 Task: Create new Company, with domain: 'airbus.com' and type: 'Prospect'. Add new contact for this company, with mail Id: 'Lavanya_Rao@airbus.com', First Name: Lavanya, Last name:  Rao, Job Title: 'Network Administrator', Phone Number: '(305) 555-3456'. Change life cycle stage to  Lead and lead status to  In Progress. Logged in from softage.6@softage.net
Action: Mouse moved to (98, 72)
Screenshot: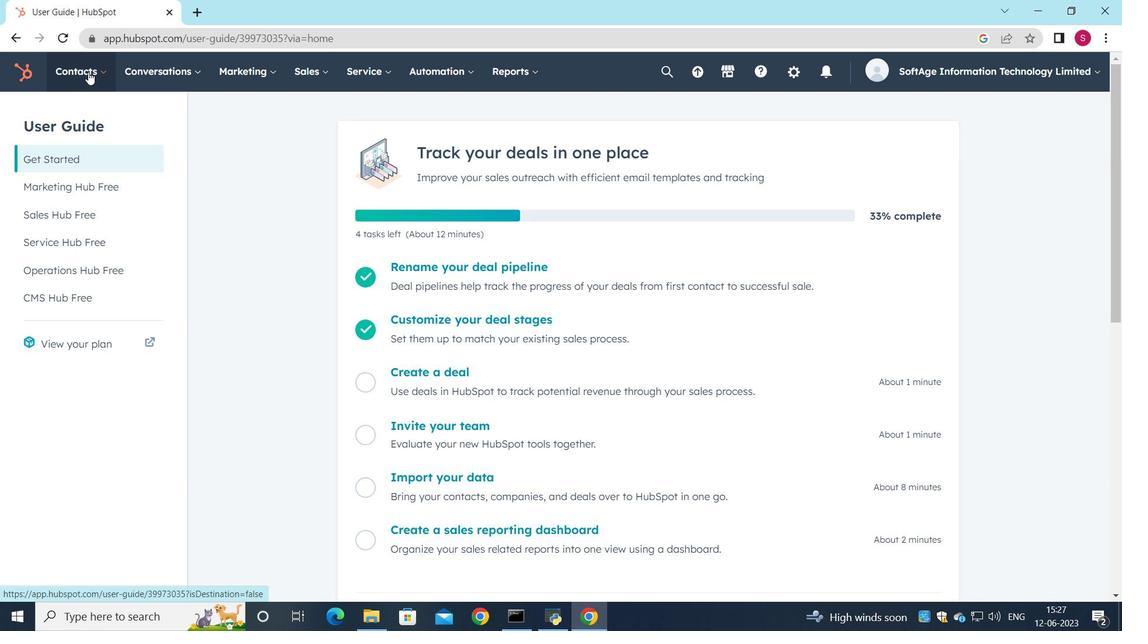 
Action: Mouse pressed left at (98, 72)
Screenshot: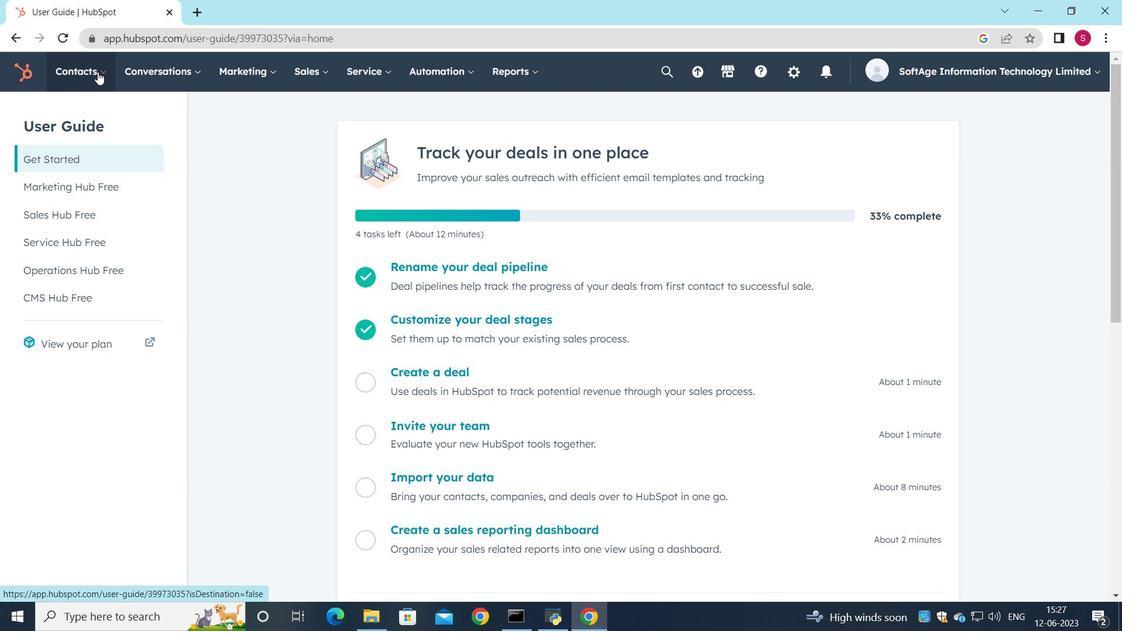 
Action: Mouse moved to (102, 140)
Screenshot: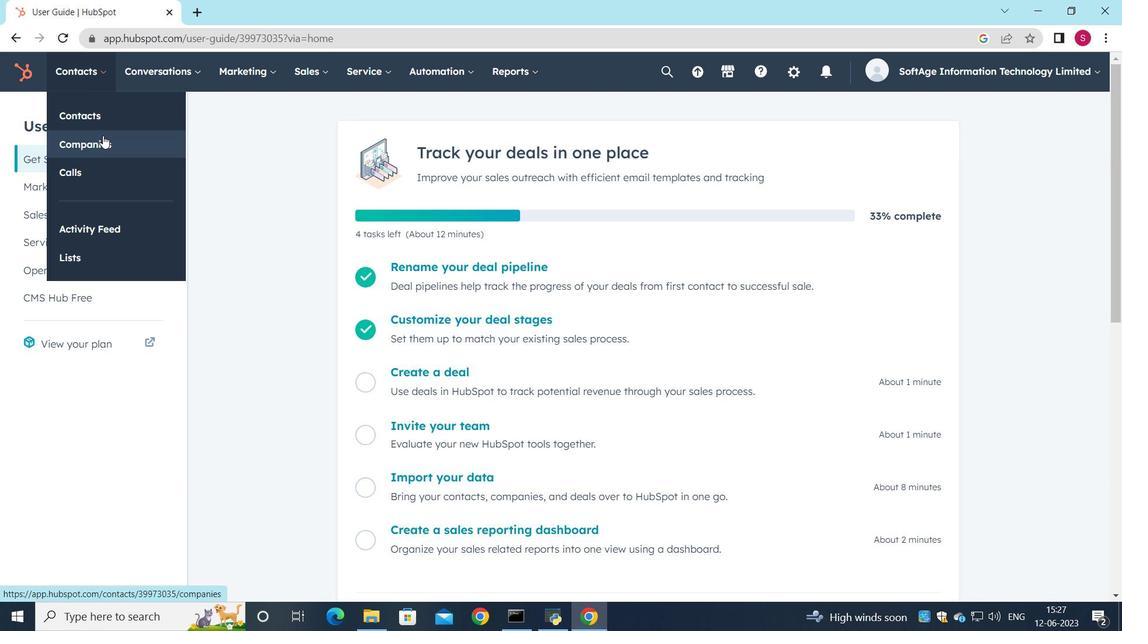 
Action: Mouse pressed left at (102, 140)
Screenshot: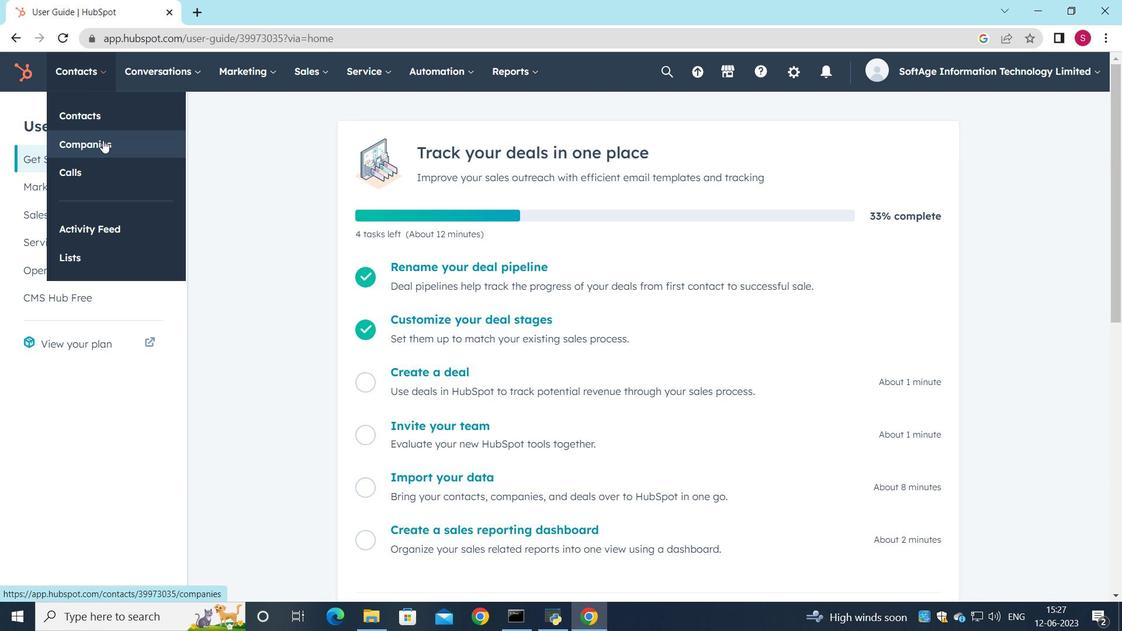 
Action: Mouse moved to (1008, 115)
Screenshot: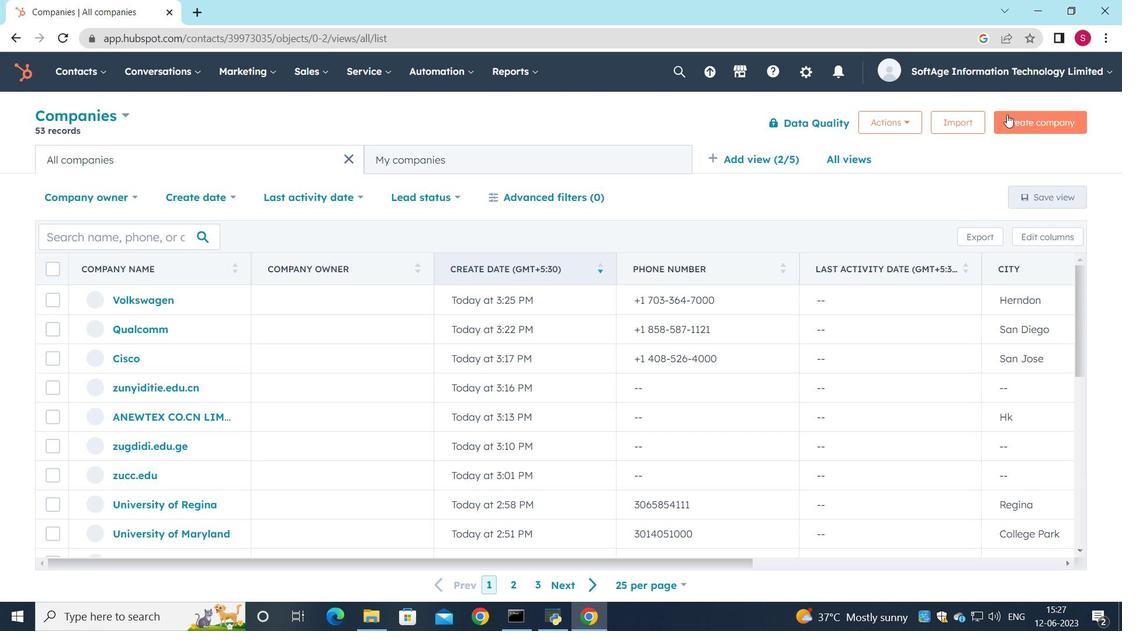 
Action: Mouse pressed left at (1008, 115)
Screenshot: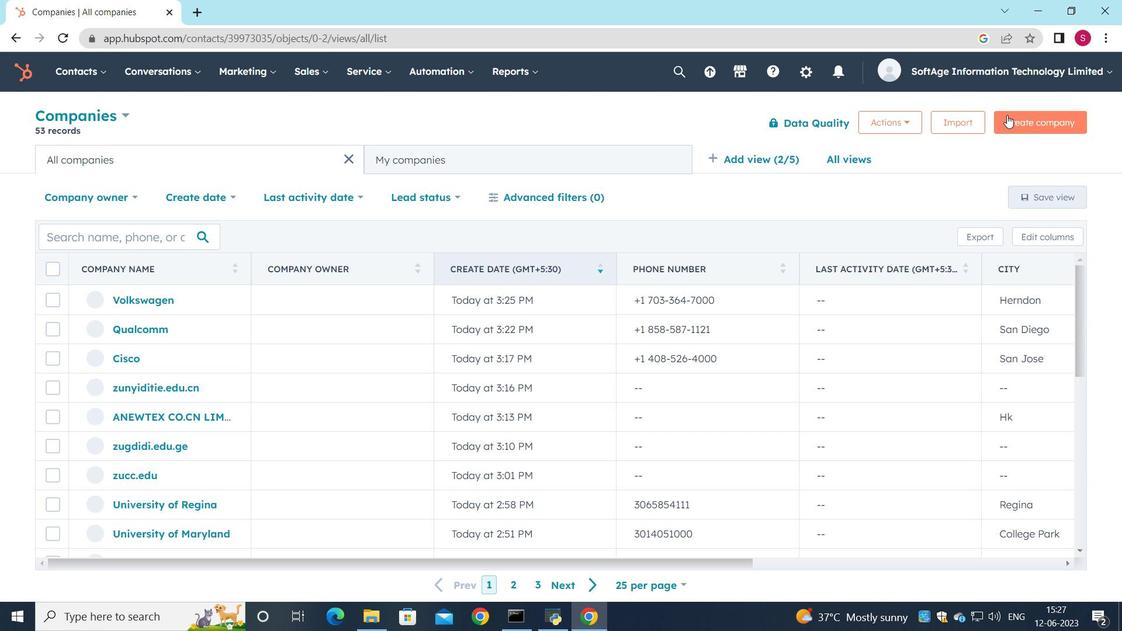 
Action: Mouse moved to (837, 196)
Screenshot: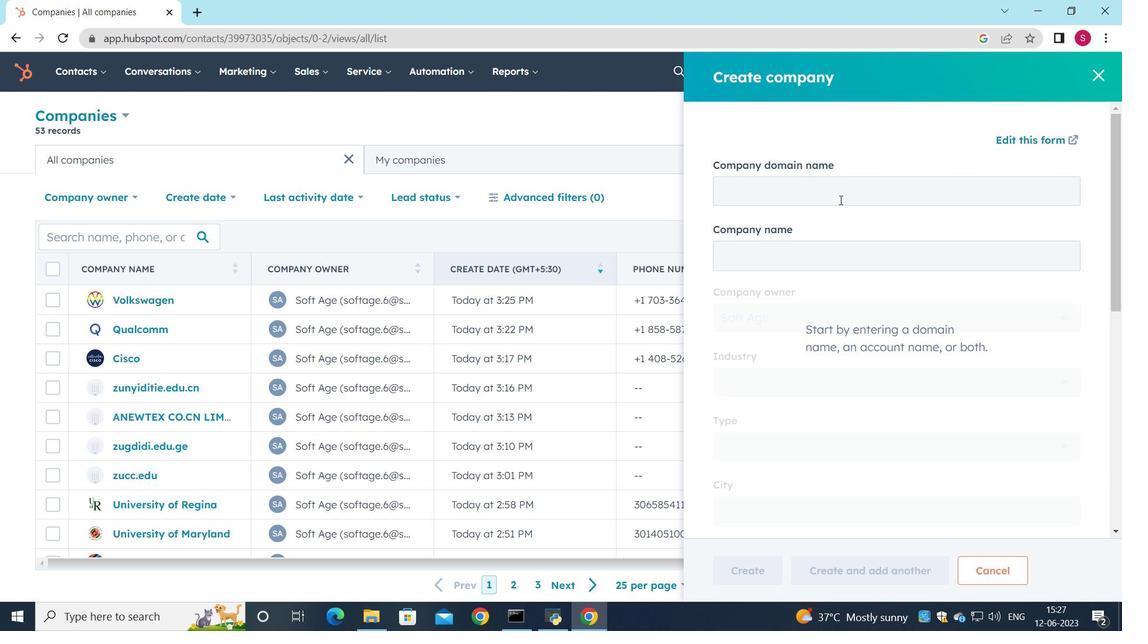 
Action: Mouse pressed left at (837, 196)
Screenshot: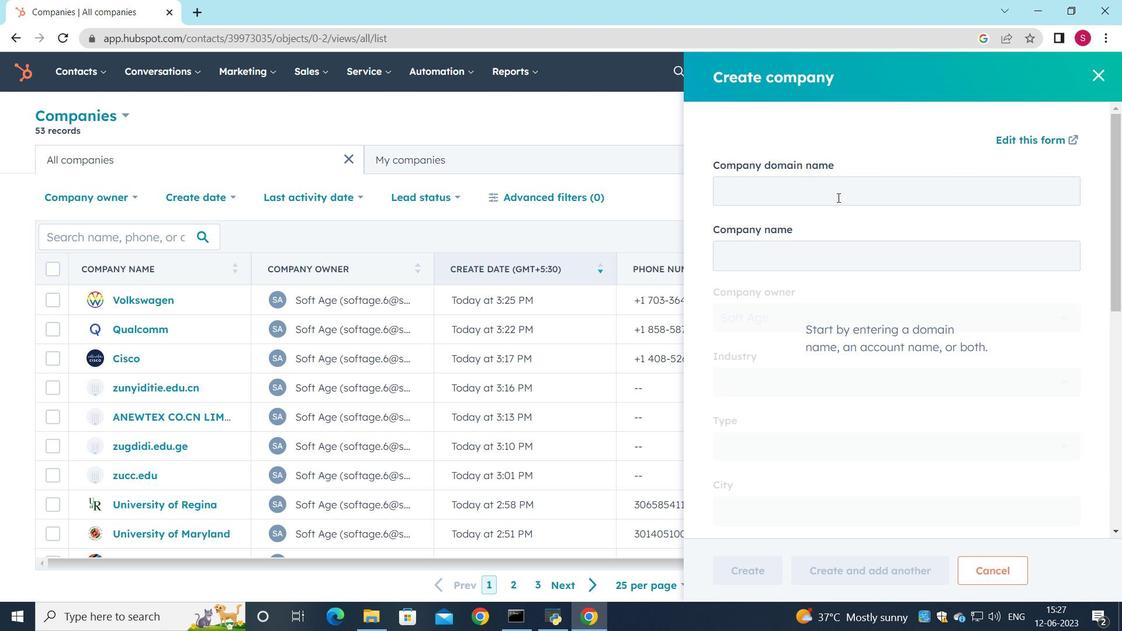 
Action: Key pressed airbus.com
Screenshot: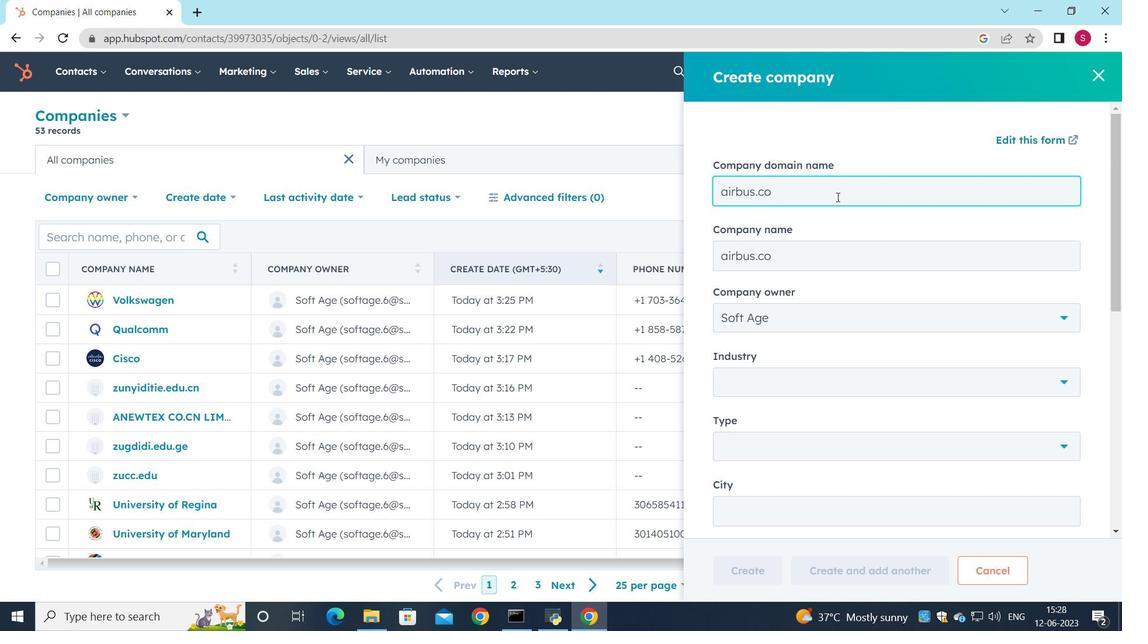
Action: Mouse moved to (1057, 445)
Screenshot: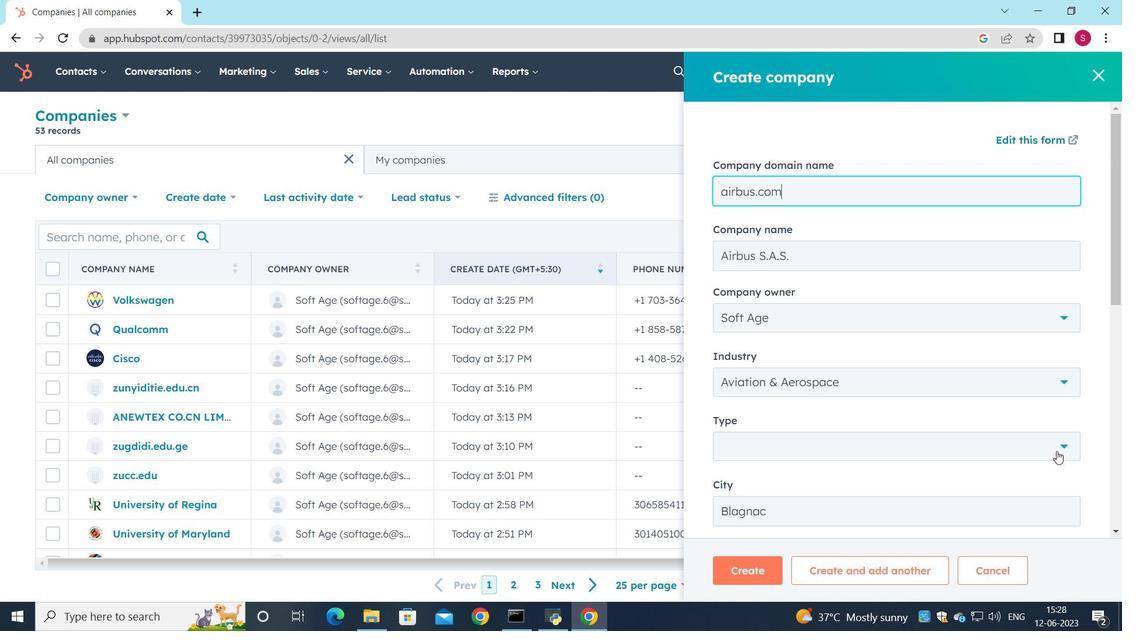
Action: Mouse pressed left at (1057, 445)
Screenshot: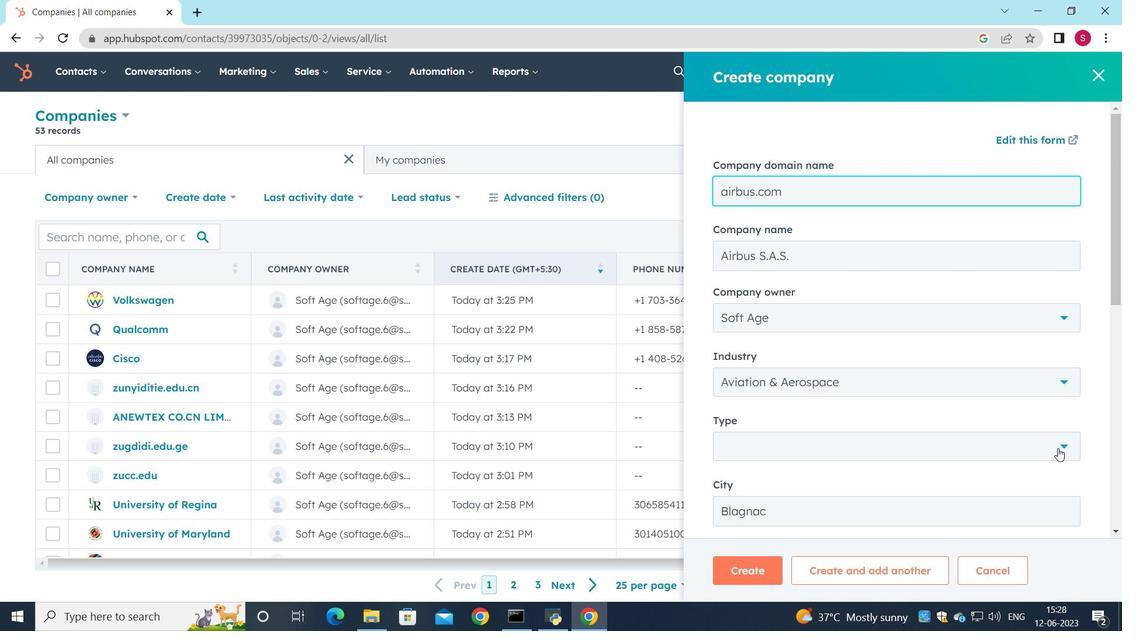 
Action: Mouse moved to (839, 313)
Screenshot: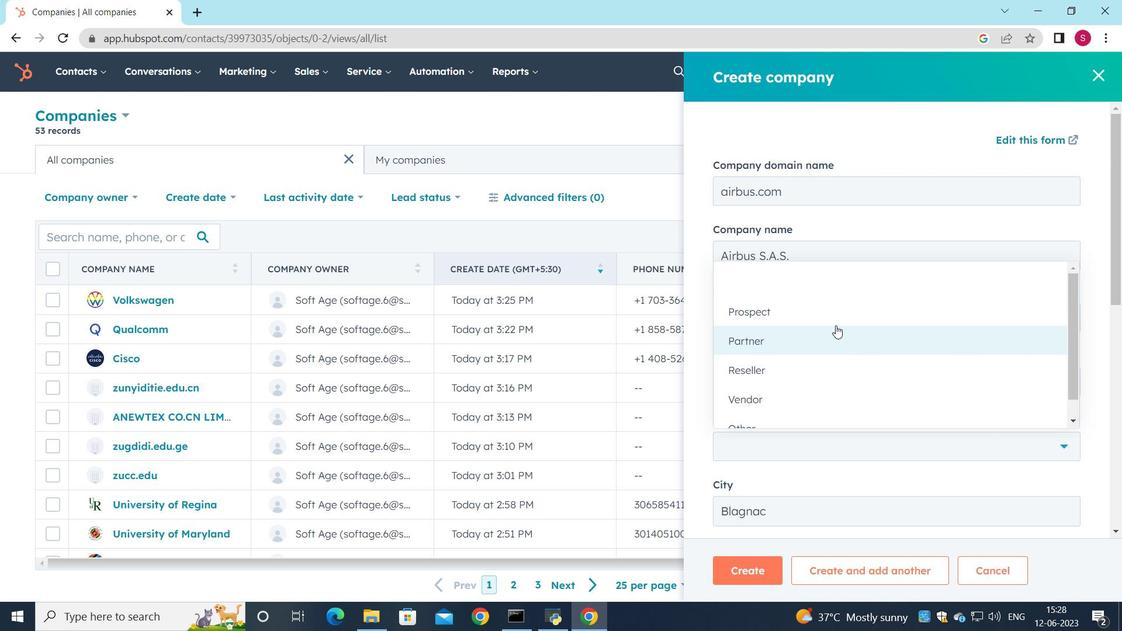 
Action: Mouse pressed left at (839, 313)
Screenshot: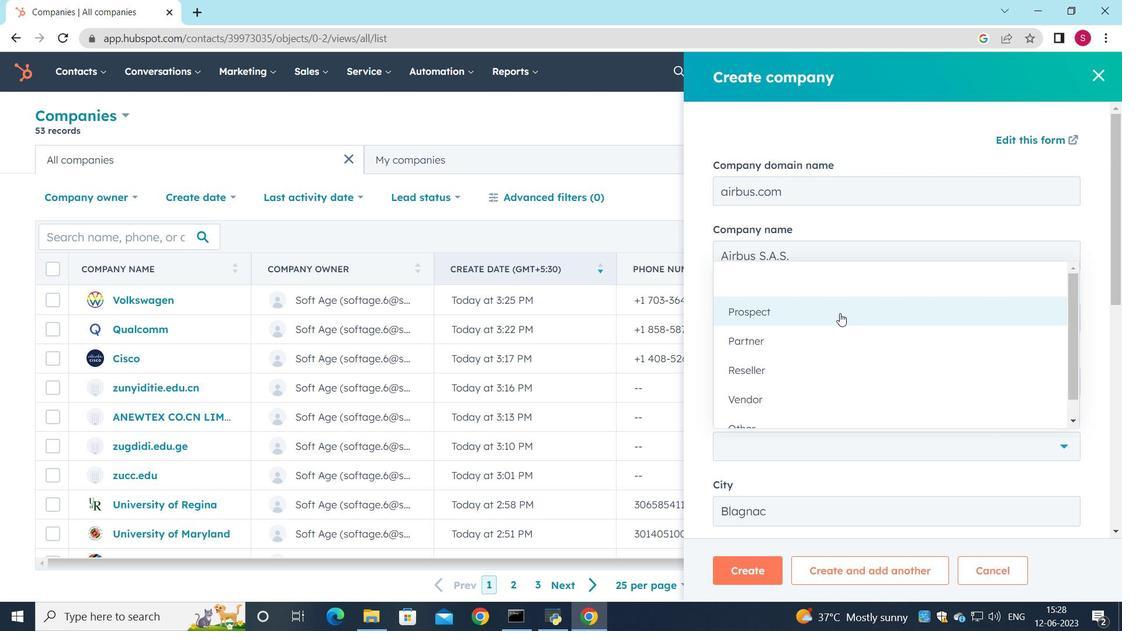 
Action: Mouse moved to (766, 566)
Screenshot: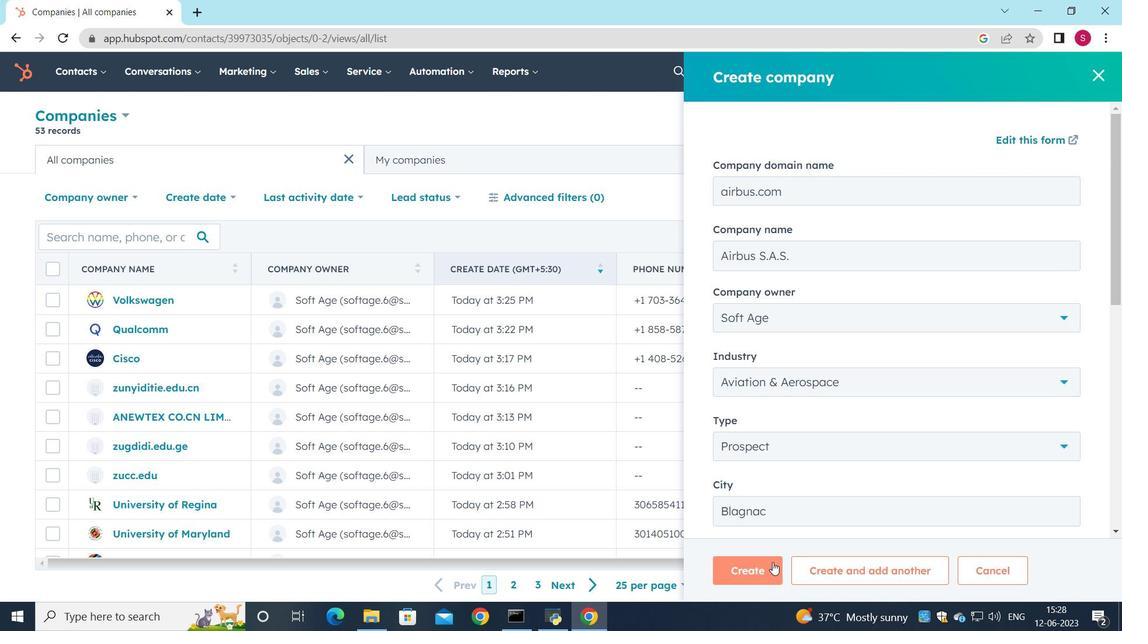 
Action: Mouse pressed left at (766, 566)
Screenshot: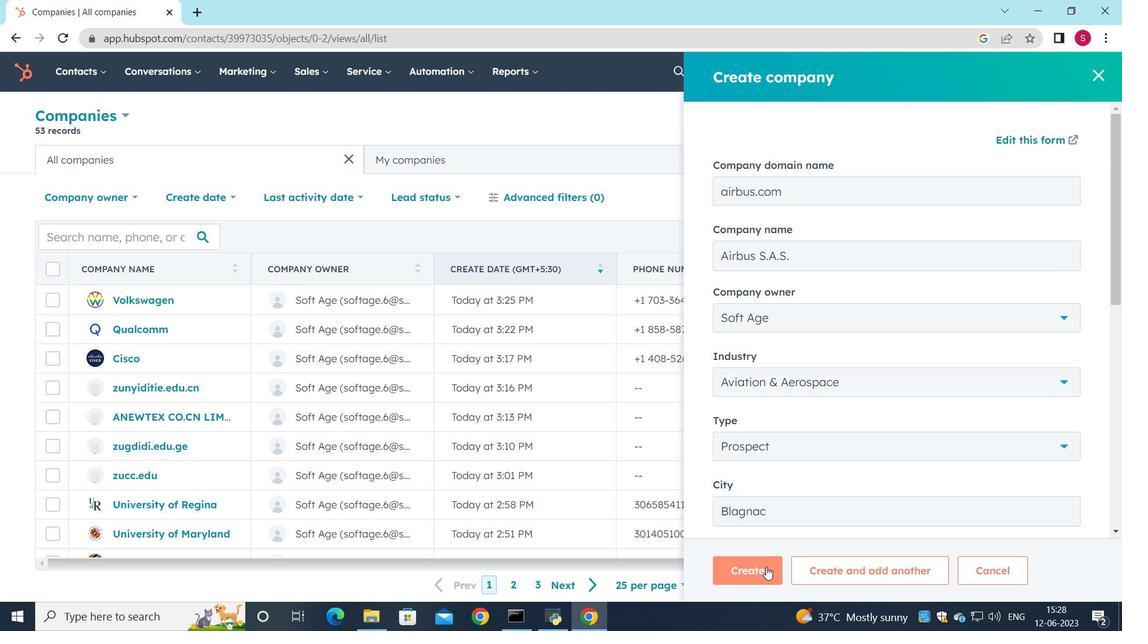
Action: Mouse moved to (605, 458)
Screenshot: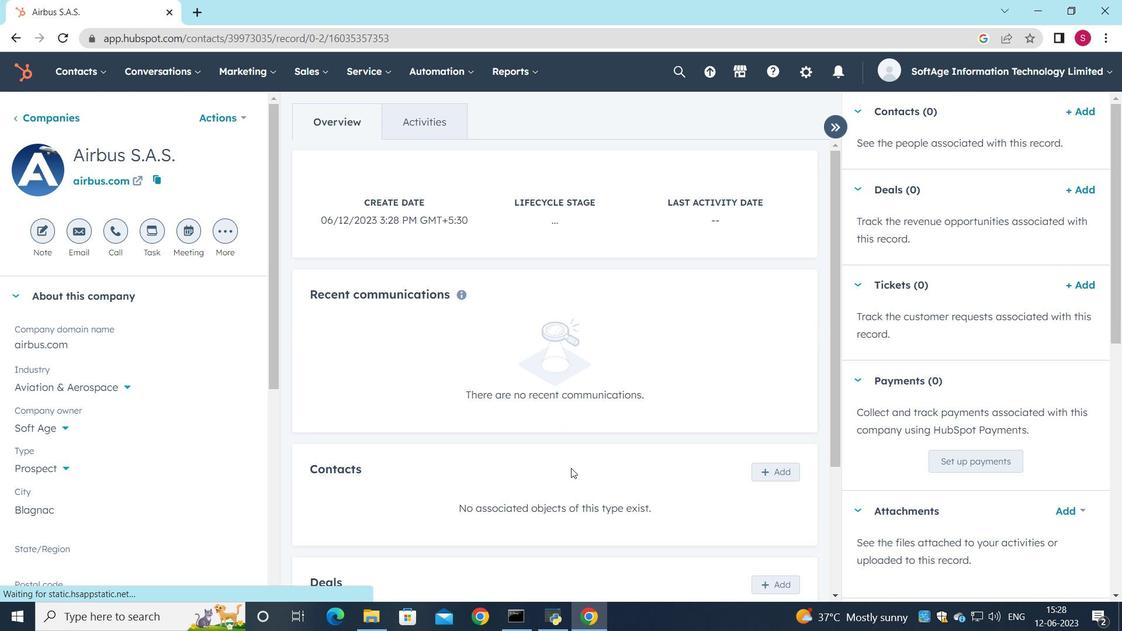 
Action: Mouse scrolled (605, 458) with delta (0, 0)
Screenshot: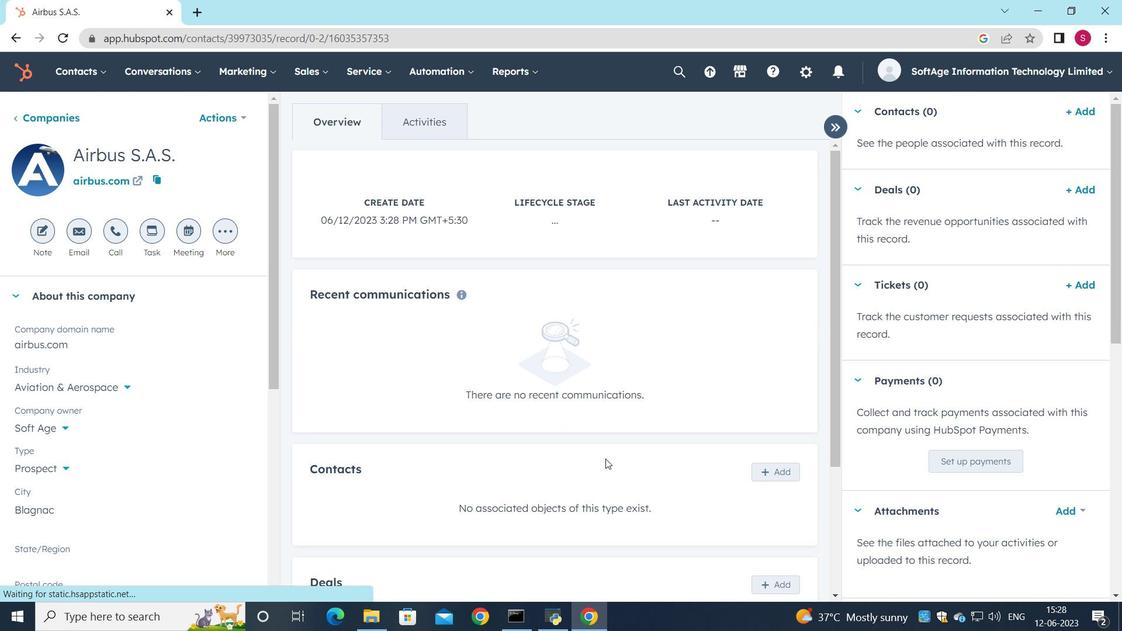 
Action: Mouse scrolled (605, 458) with delta (0, 0)
Screenshot: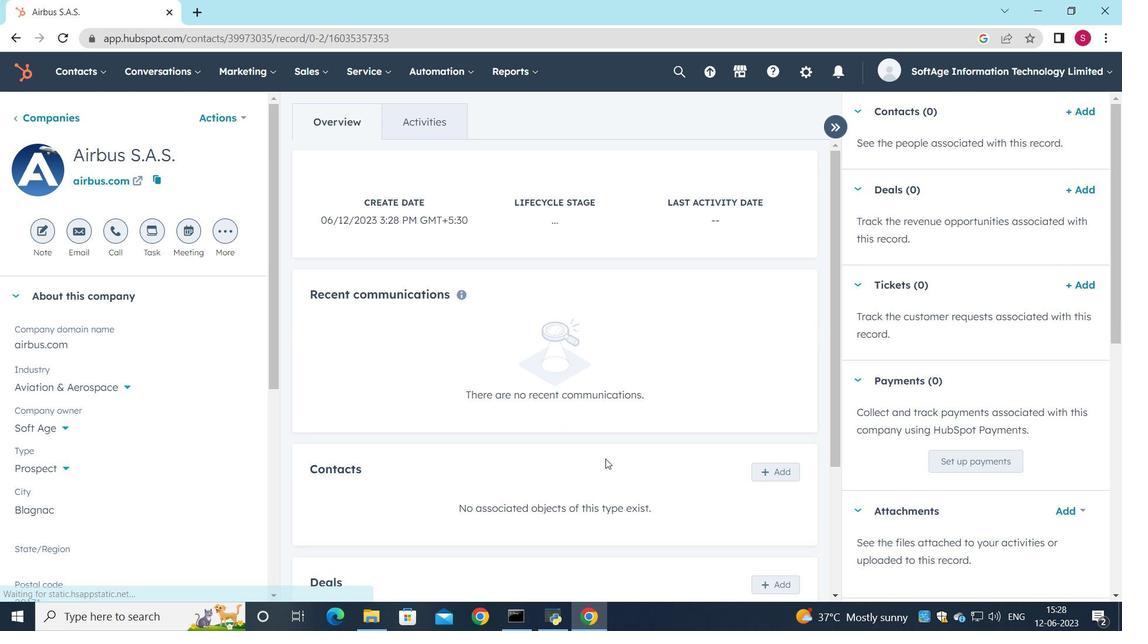 
Action: Mouse moved to (781, 320)
Screenshot: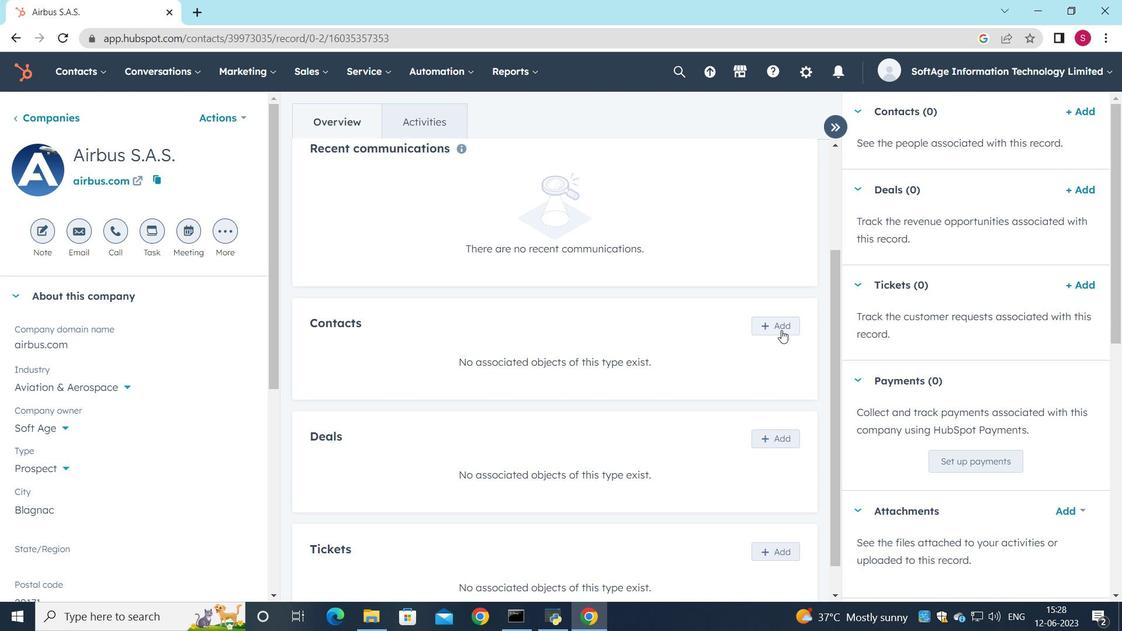 
Action: Mouse pressed left at (781, 320)
Screenshot: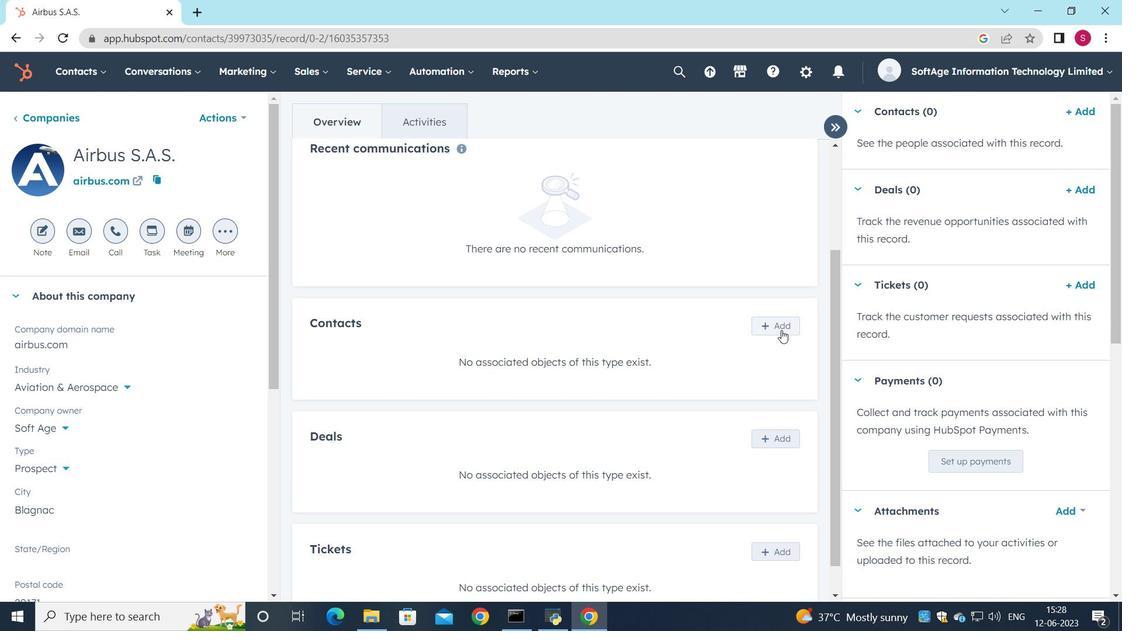 
Action: Mouse moved to (845, 151)
Screenshot: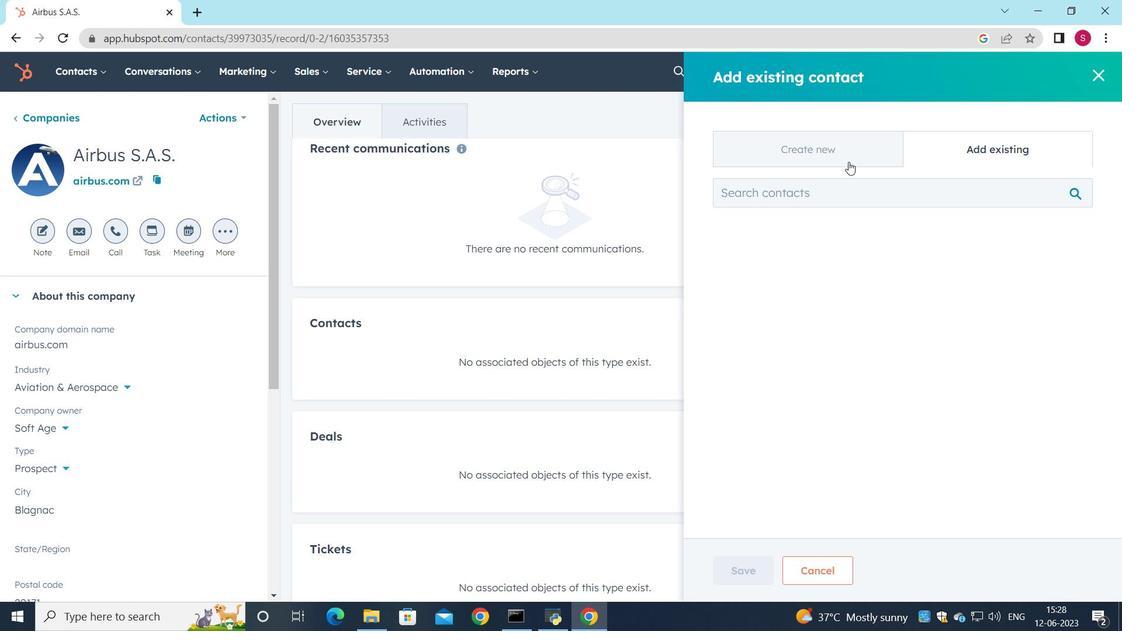 
Action: Mouse pressed left at (845, 151)
Screenshot: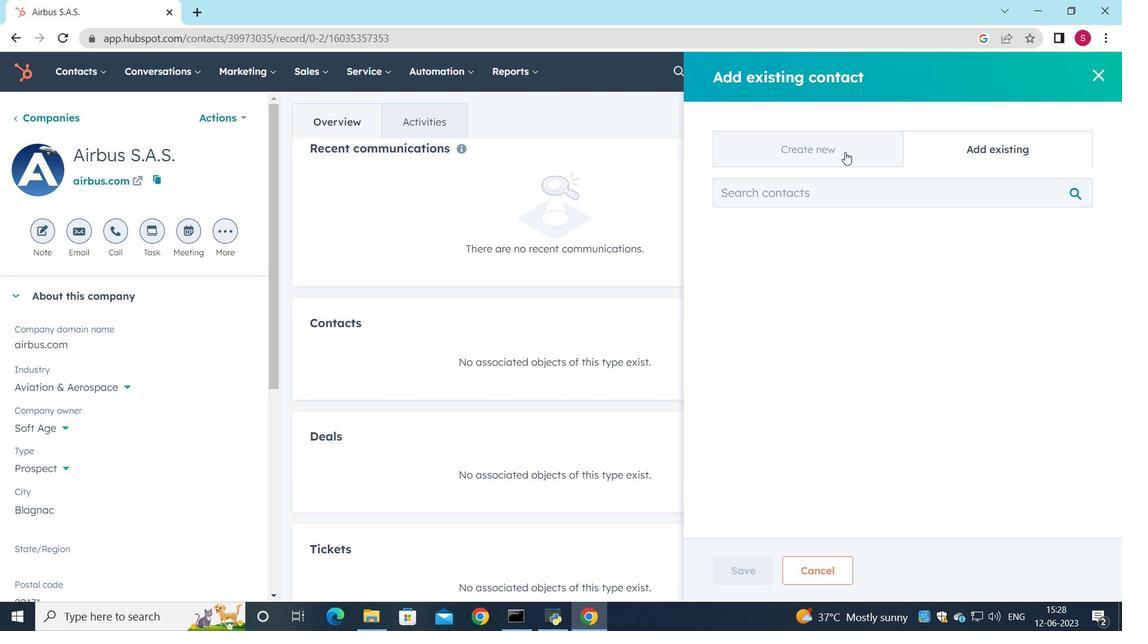 
Action: Mouse moved to (817, 223)
Screenshot: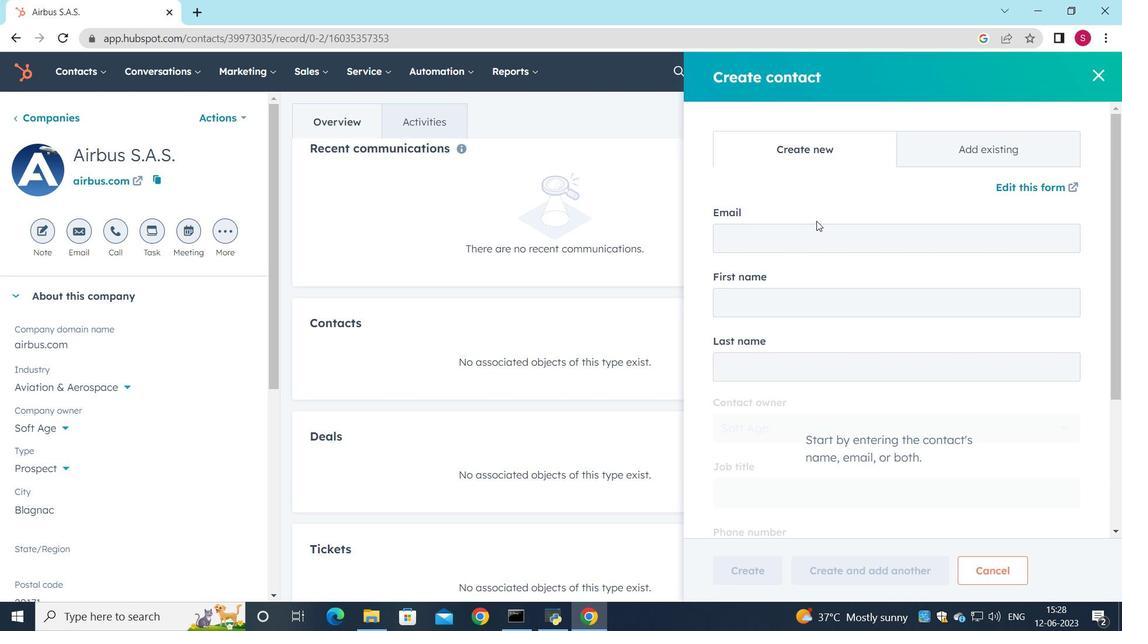 
Action: Mouse pressed left at (817, 223)
Screenshot: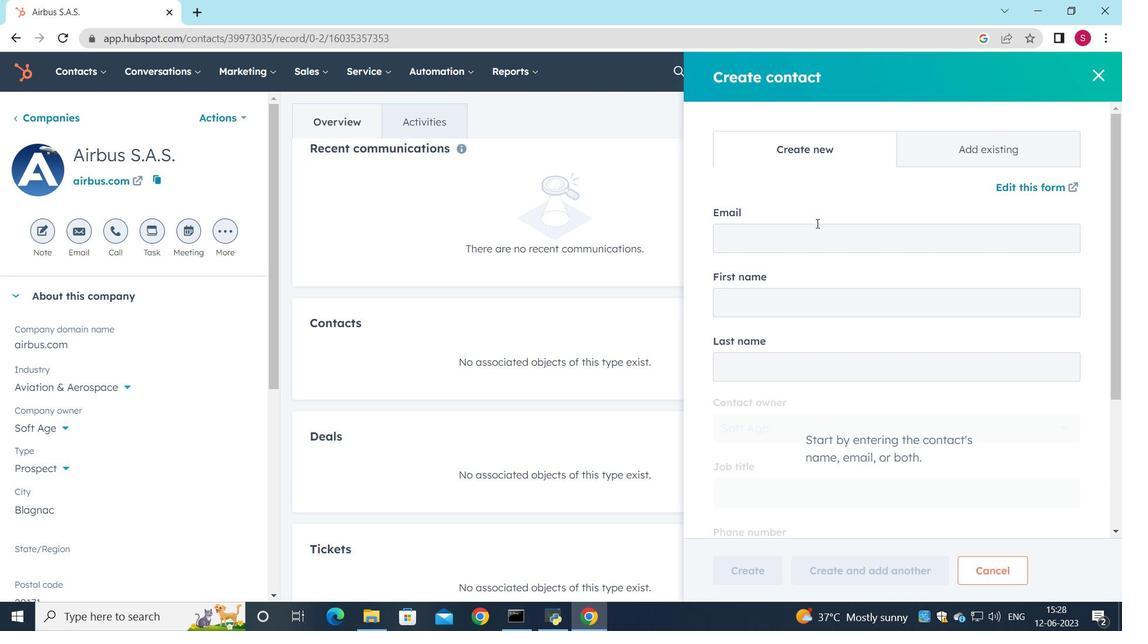 
Action: Mouse moved to (814, 239)
Screenshot: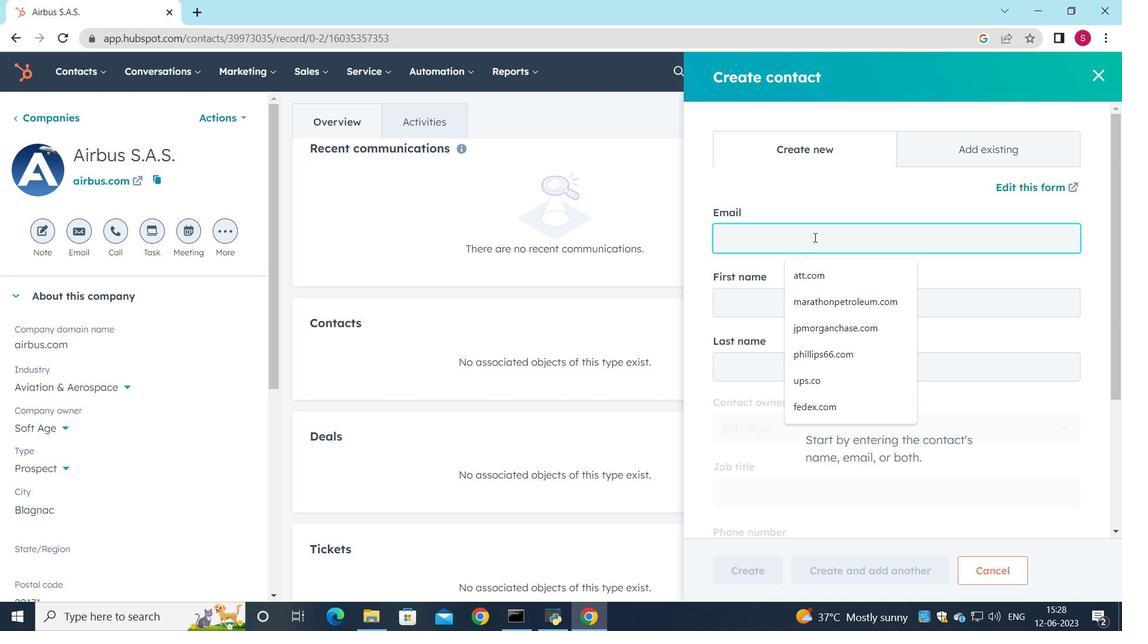 
Action: Key pressed <Key.shift>Lavanya<Key.shift><Key.shift>_<Key.shift>Rao<Key.shift><Key.shift><Key.shift><Key.shift>@airbus.com
Screenshot: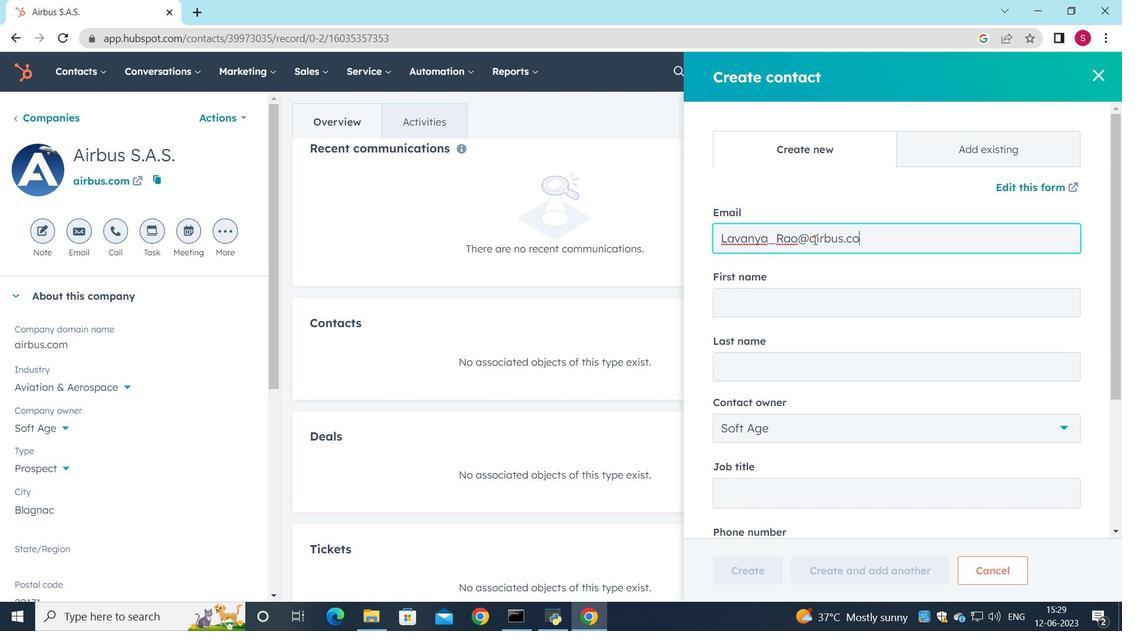 
Action: Mouse moved to (800, 308)
Screenshot: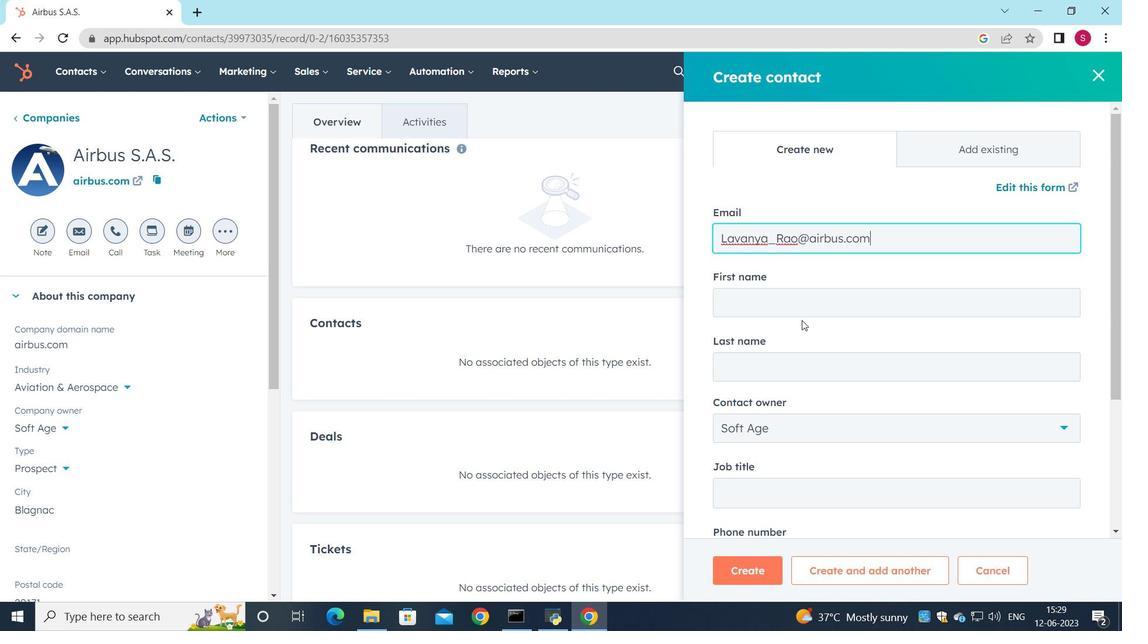 
Action: Mouse pressed left at (800, 308)
Screenshot: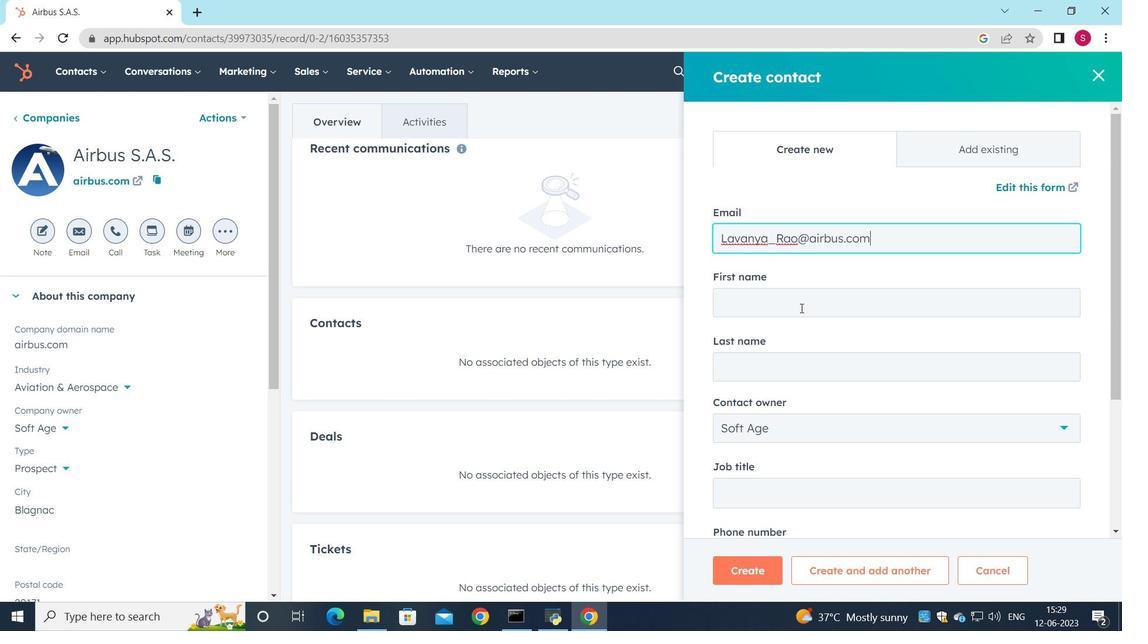 
Action: Key pressed <Key.shift><Key.shift><Key.shift>Lavanya
Screenshot: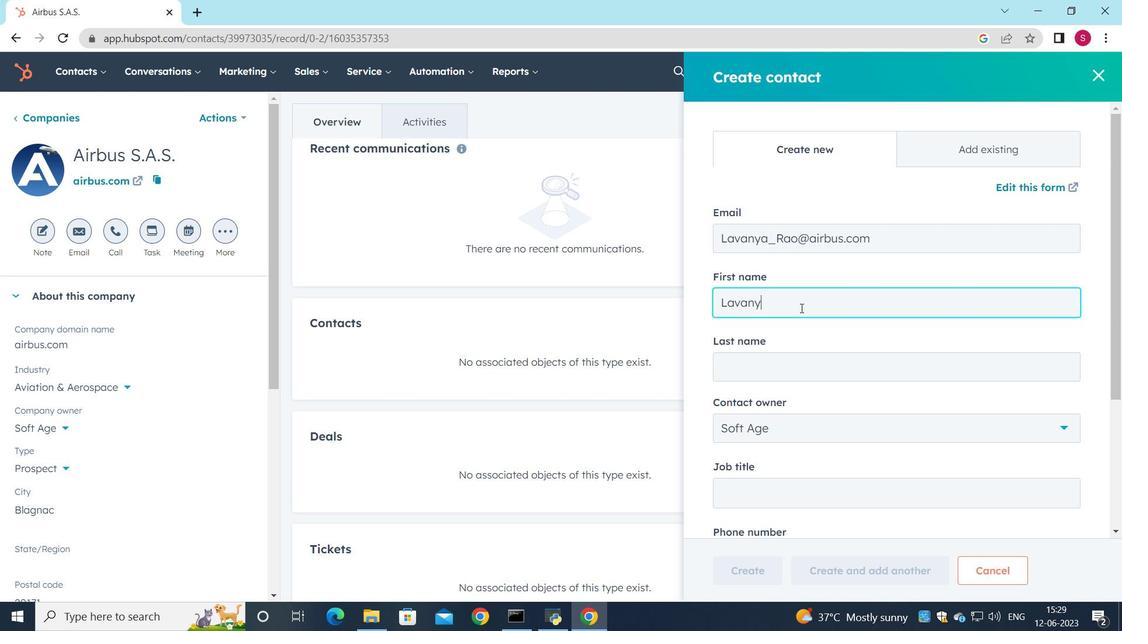 
Action: Mouse moved to (839, 358)
Screenshot: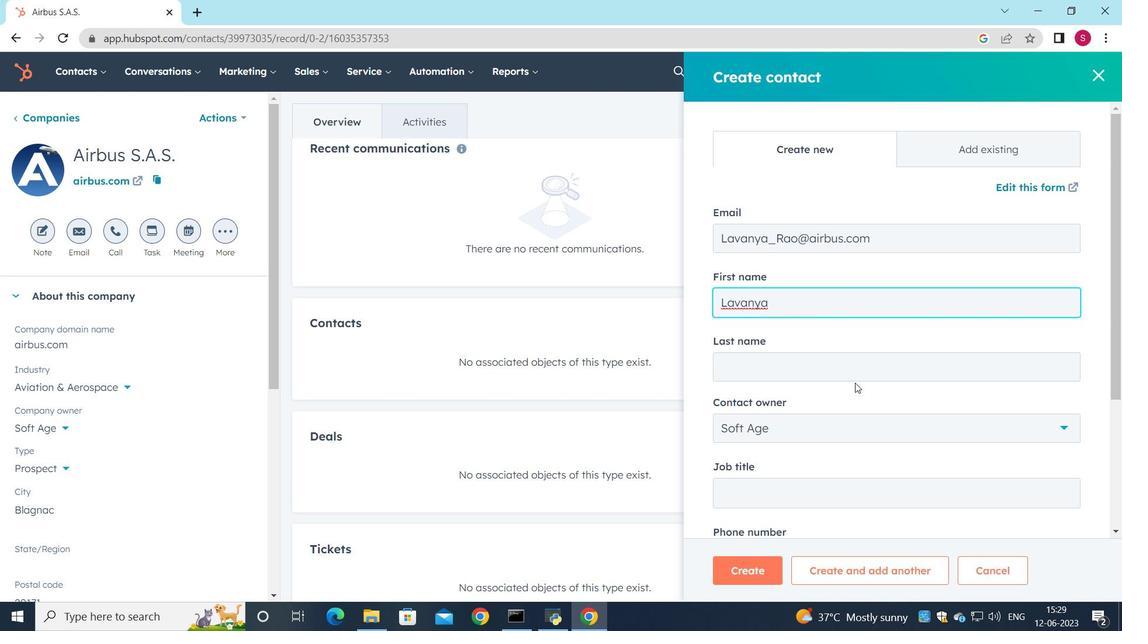 
Action: Mouse pressed left at (839, 358)
Screenshot: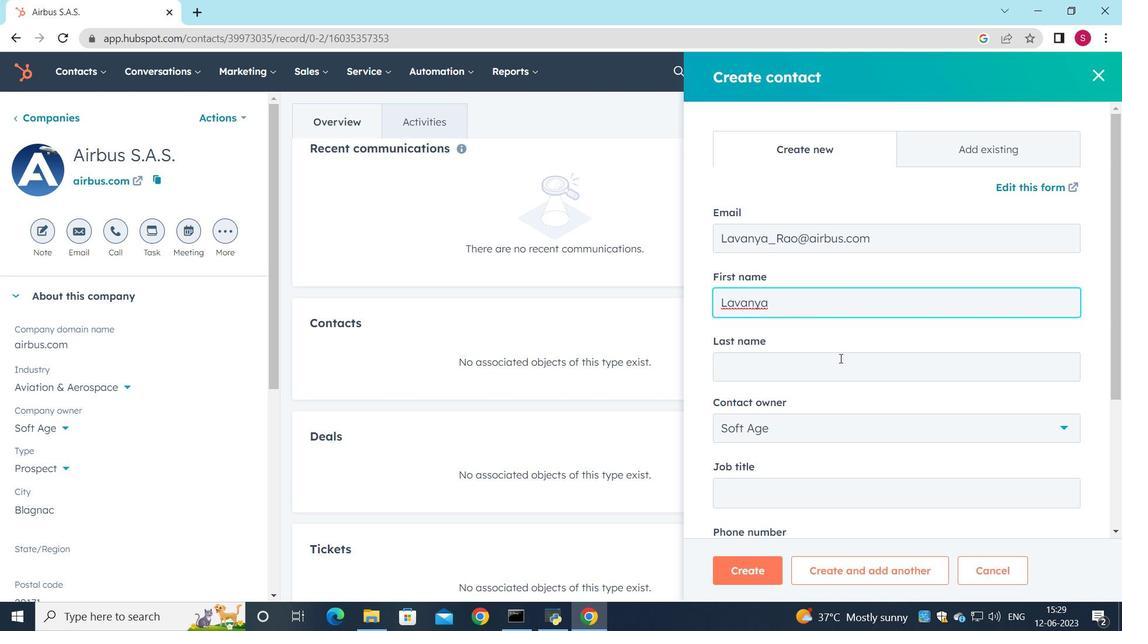 
Action: Key pressed <Key.shift>Rao
Screenshot: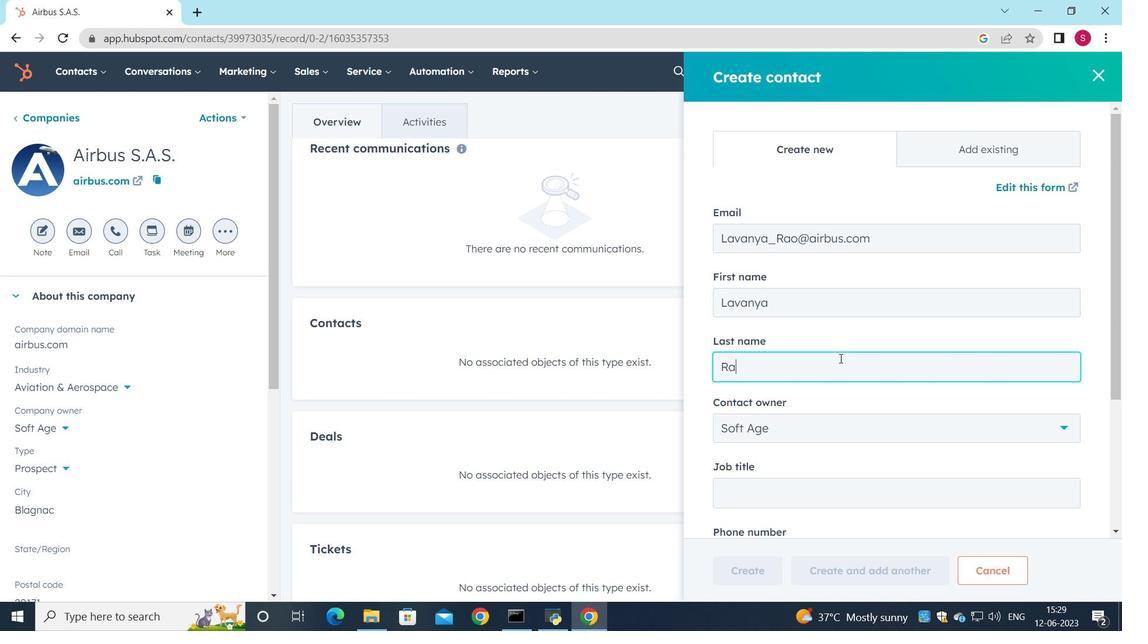 
Action: Mouse moved to (838, 438)
Screenshot: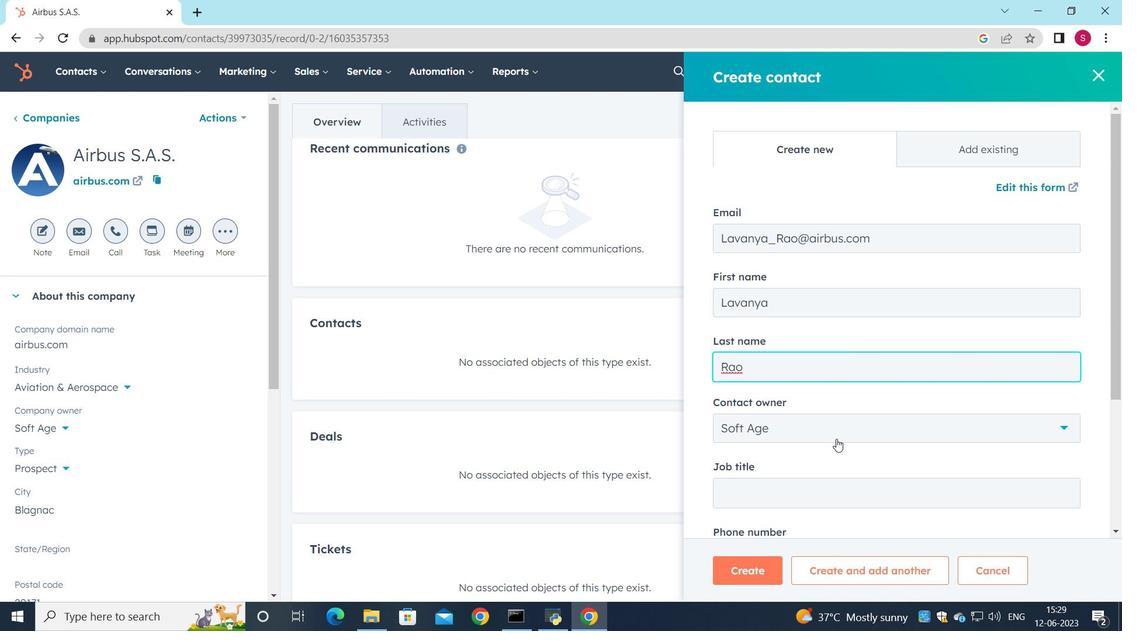 
Action: Mouse scrolled (838, 438) with delta (0, 0)
Screenshot: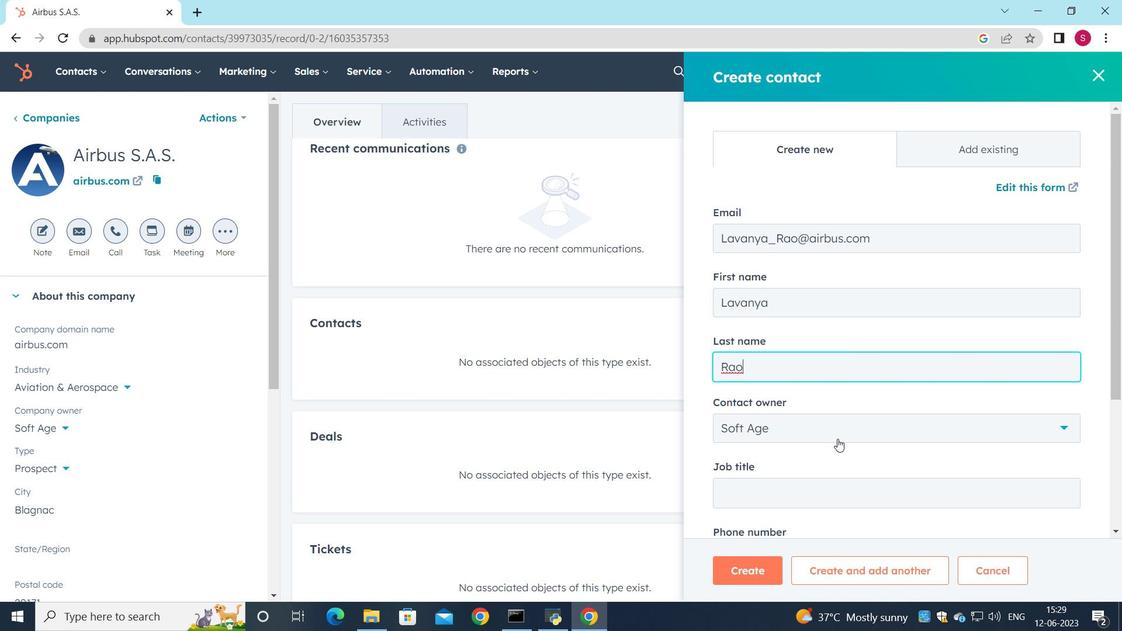 
Action: Mouse moved to (802, 423)
Screenshot: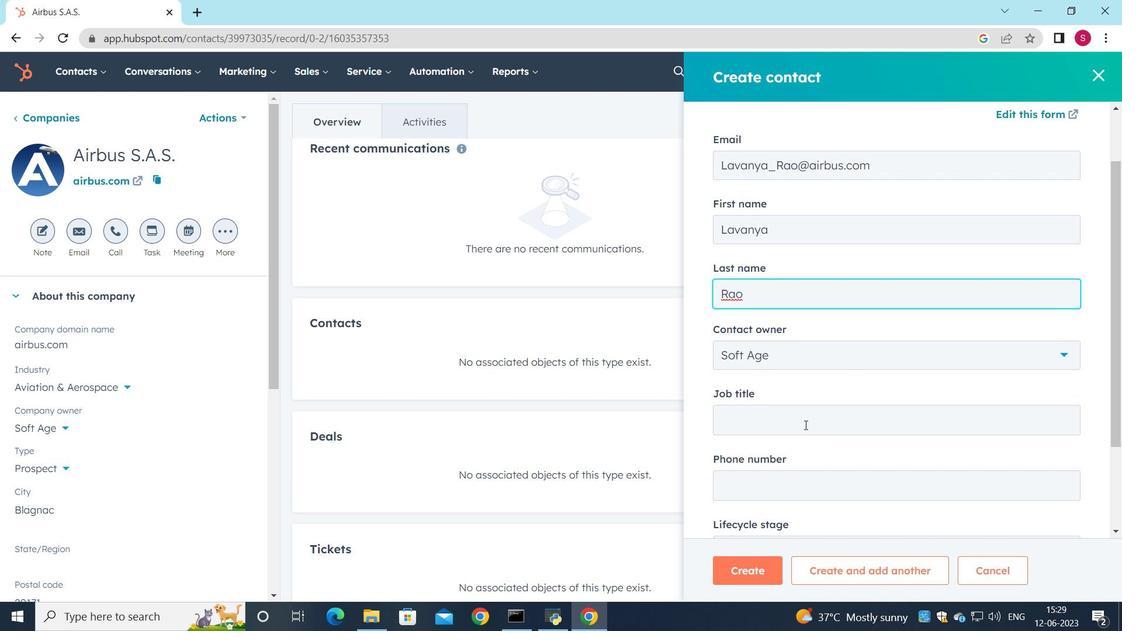 
Action: Mouse pressed left at (802, 423)
Screenshot: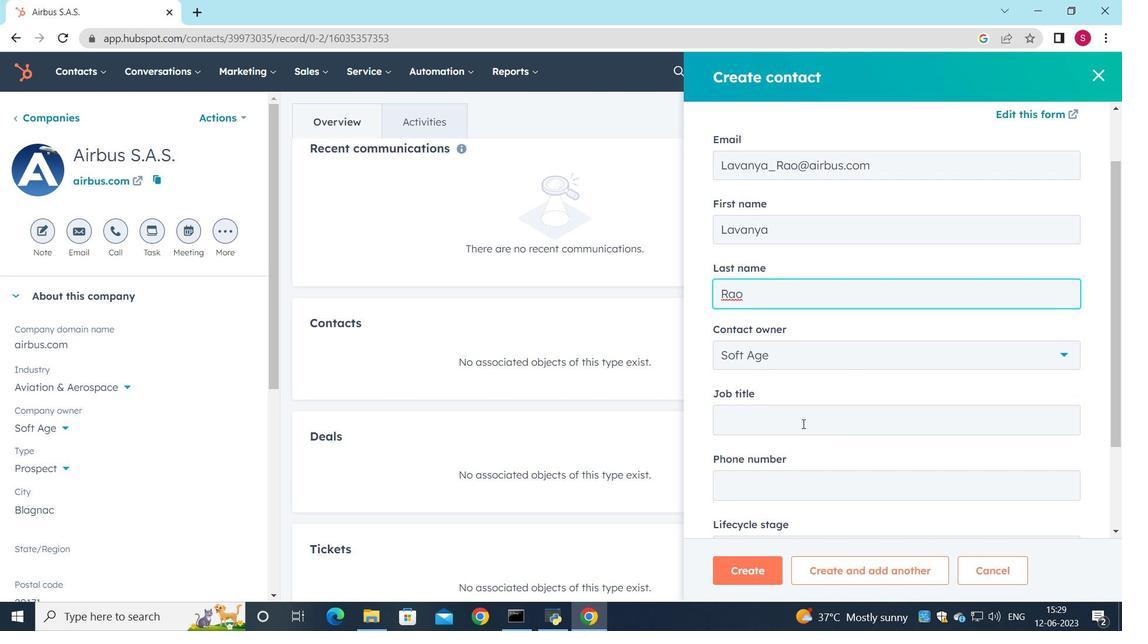 
Action: Key pressed <Key.shift><Key.shift><Key.shift><Key.shift><Key.shift><Key.shift><Key.shift><Key.shift><Key.shift>Network<Key.space><Key.shift>Administrator
Screenshot: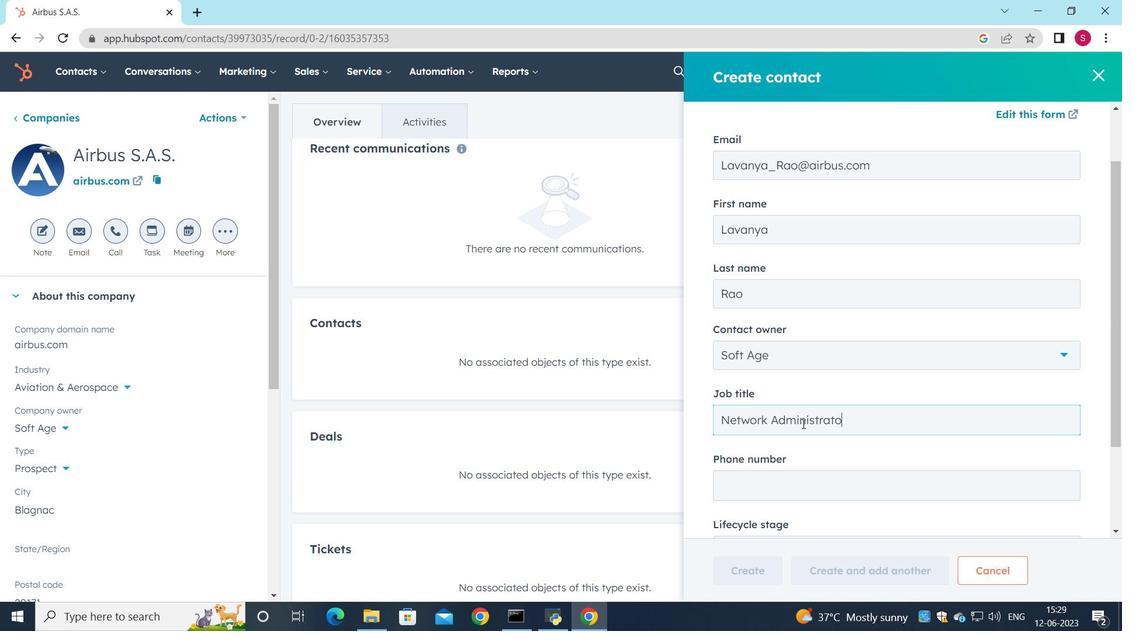 
Action: Mouse moved to (777, 481)
Screenshot: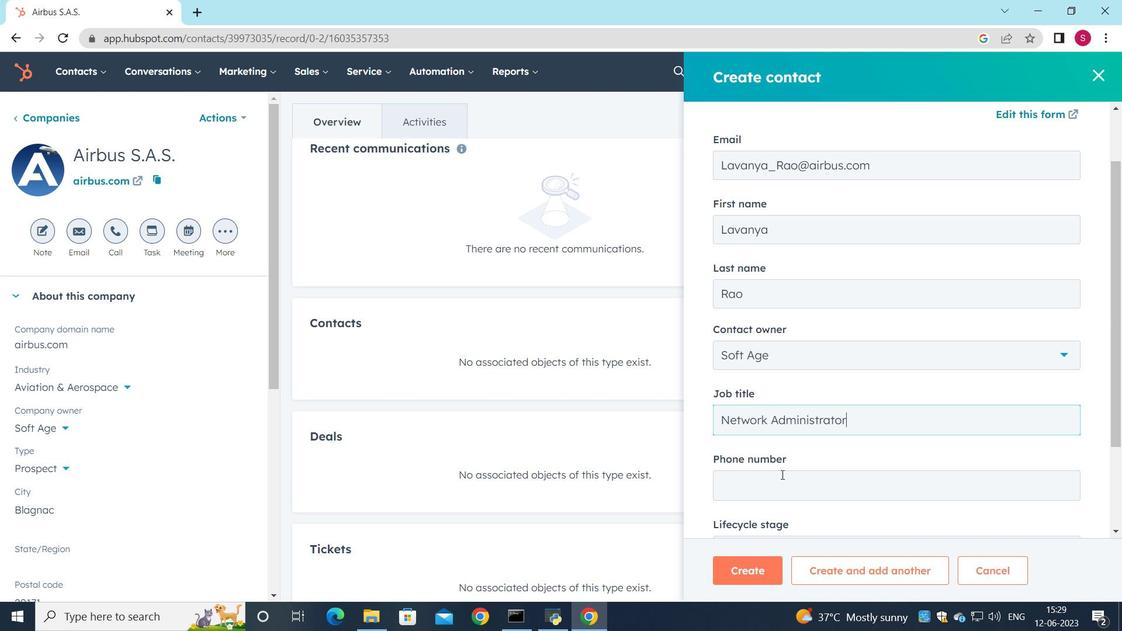 
Action: Mouse pressed left at (777, 481)
Screenshot: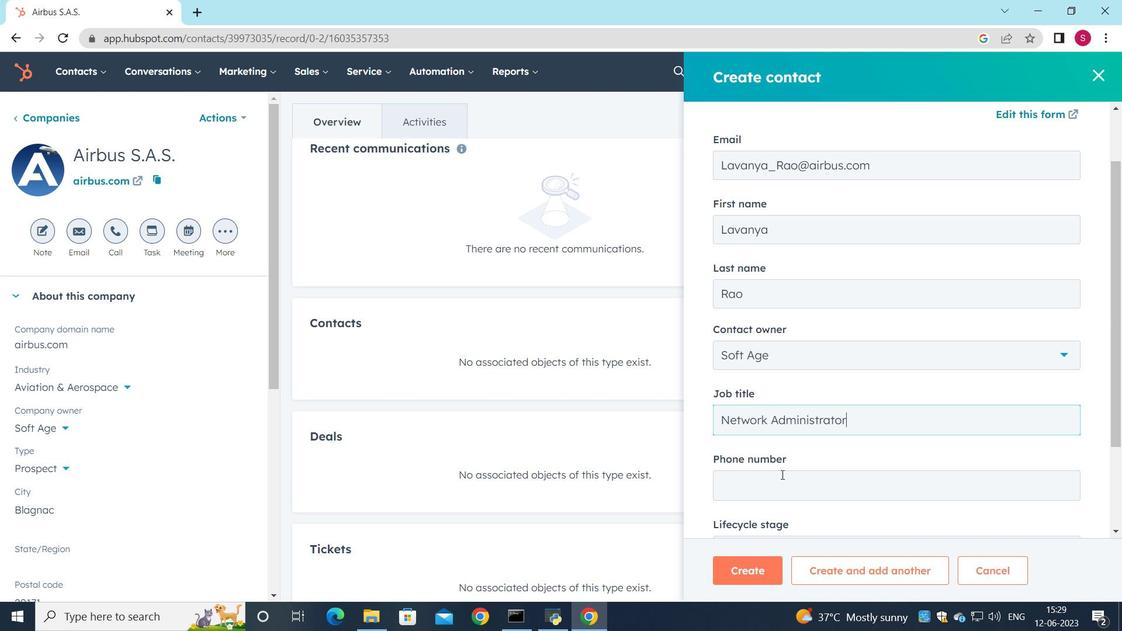 
Action: Mouse moved to (780, 486)
Screenshot: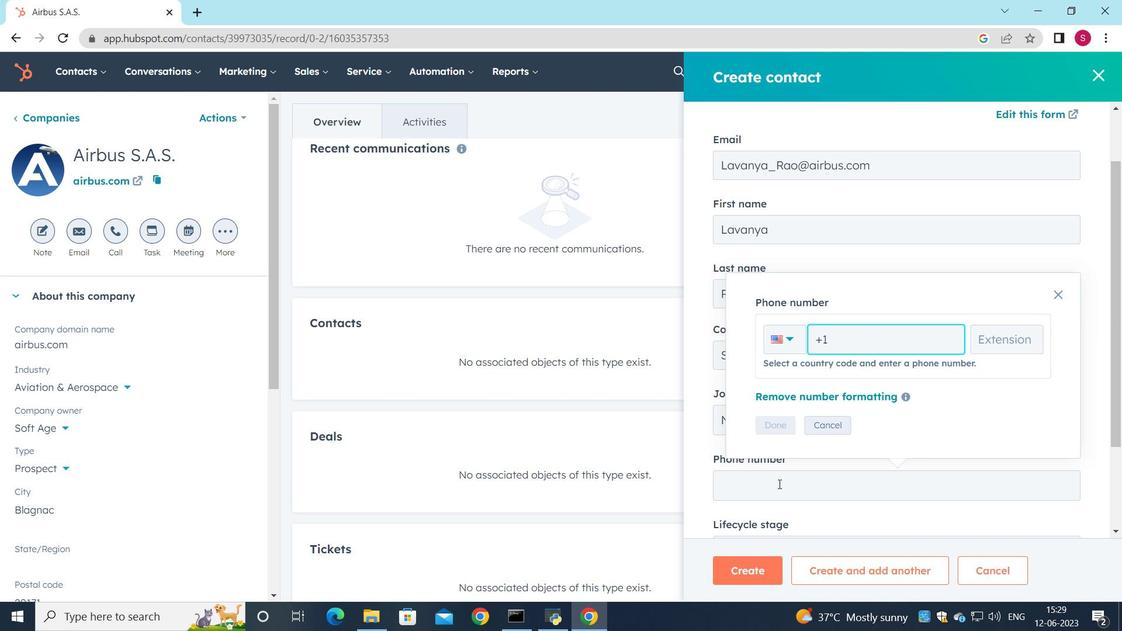 
Action: Key pressed 305
Screenshot: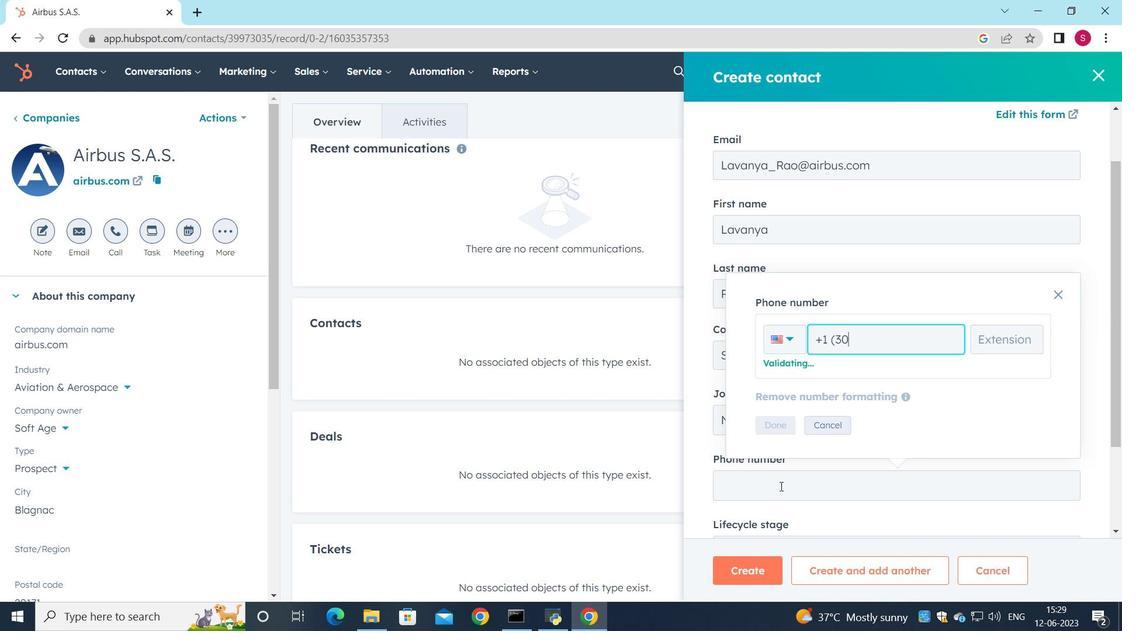 
Action: Mouse moved to (861, 428)
Screenshot: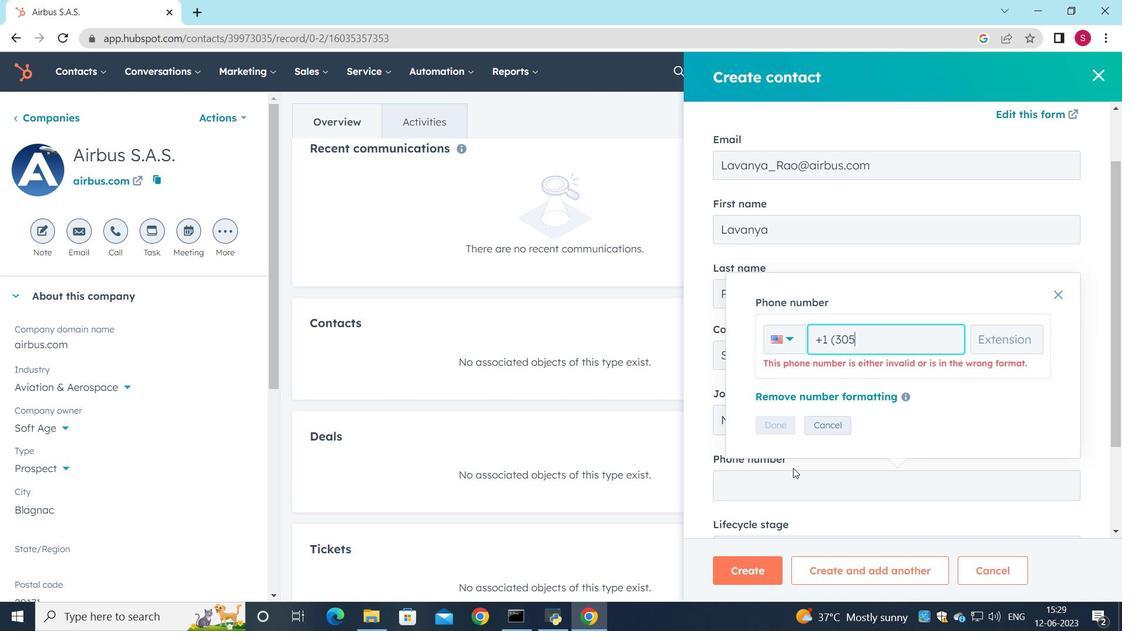 
Action: Key pressed 5555<Key.backspace>3456
Screenshot: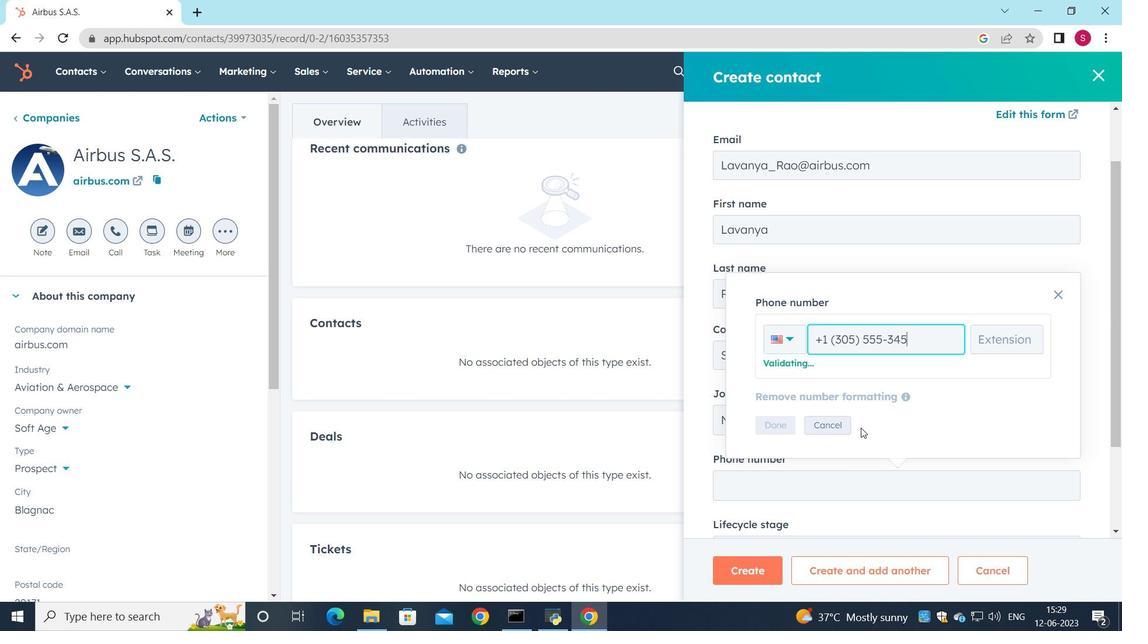 
Action: Mouse moved to (787, 426)
Screenshot: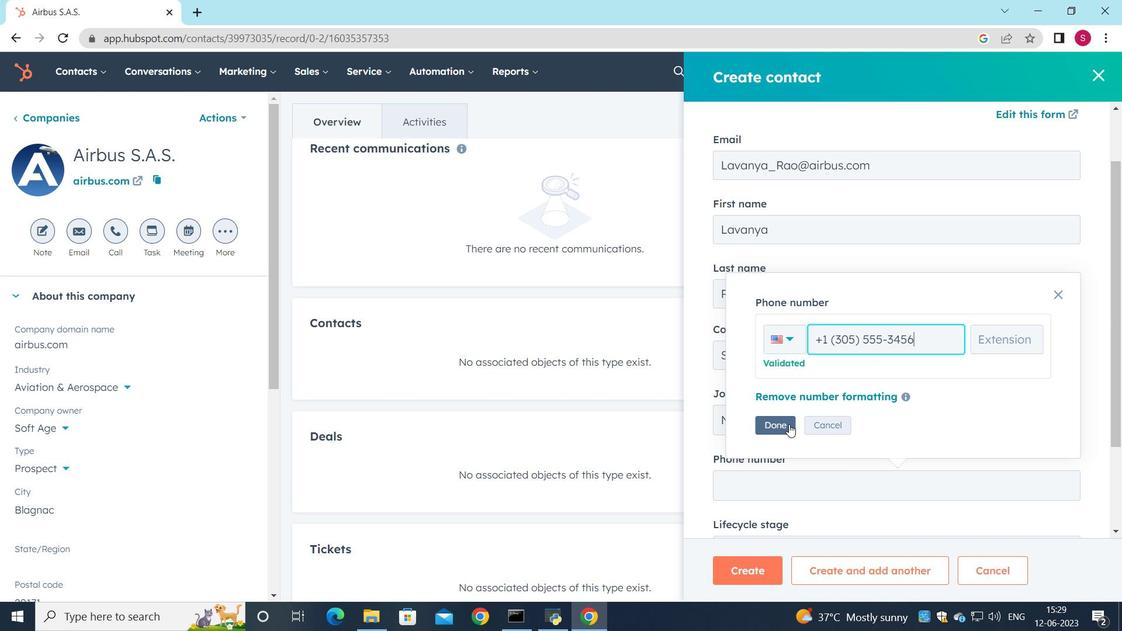 
Action: Mouse pressed left at (787, 426)
Screenshot: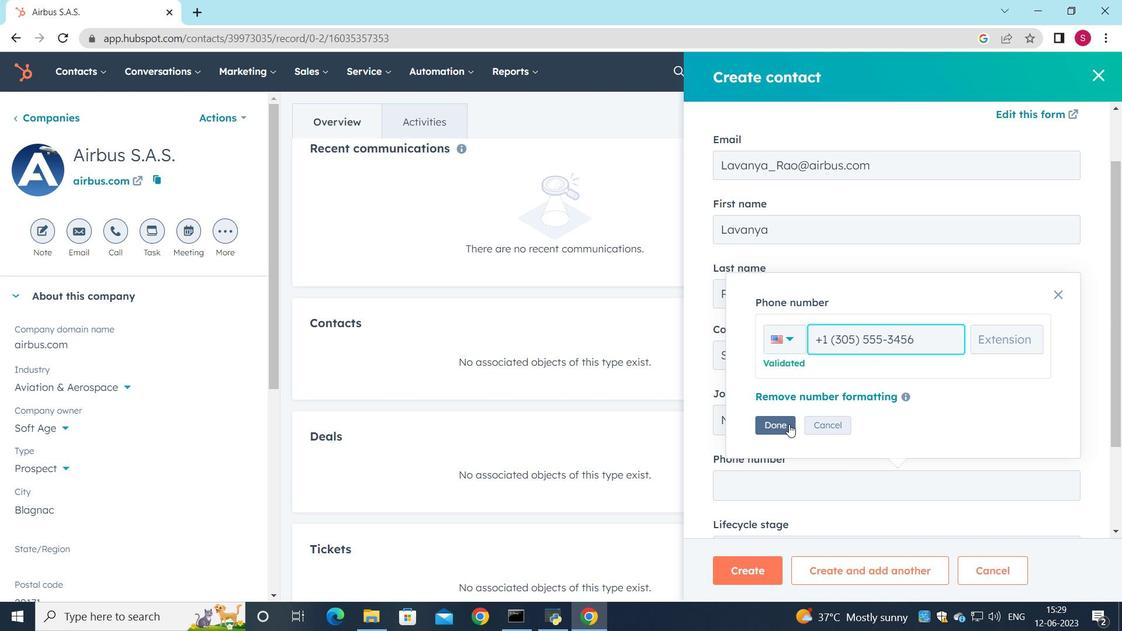 
Action: Mouse moved to (787, 426)
Screenshot: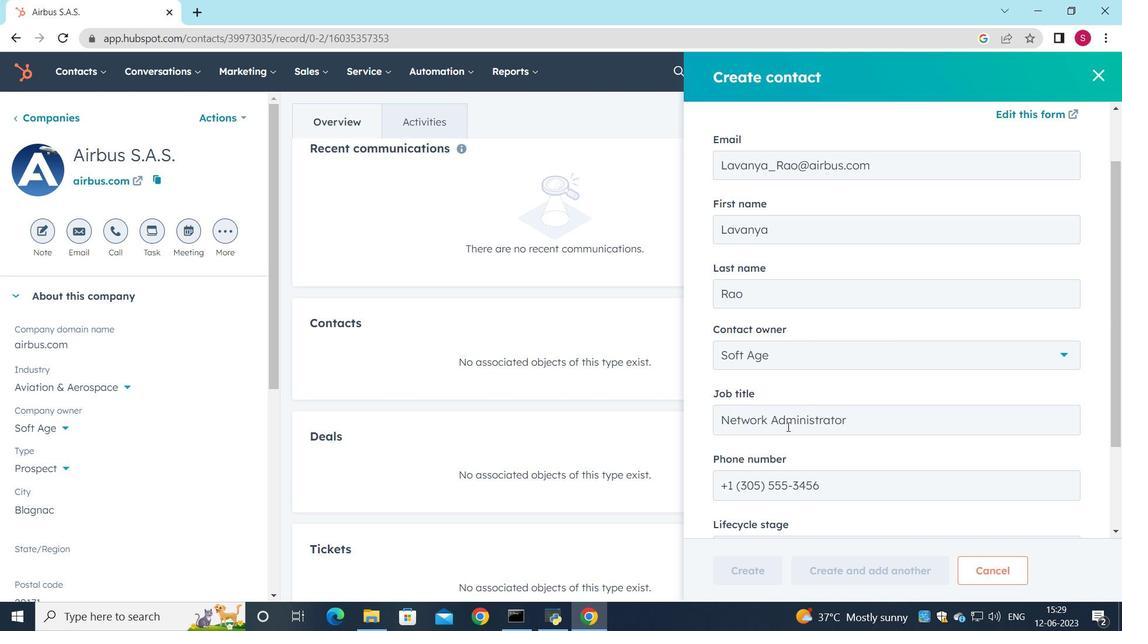 
Action: Mouse scrolled (787, 426) with delta (0, 0)
Screenshot: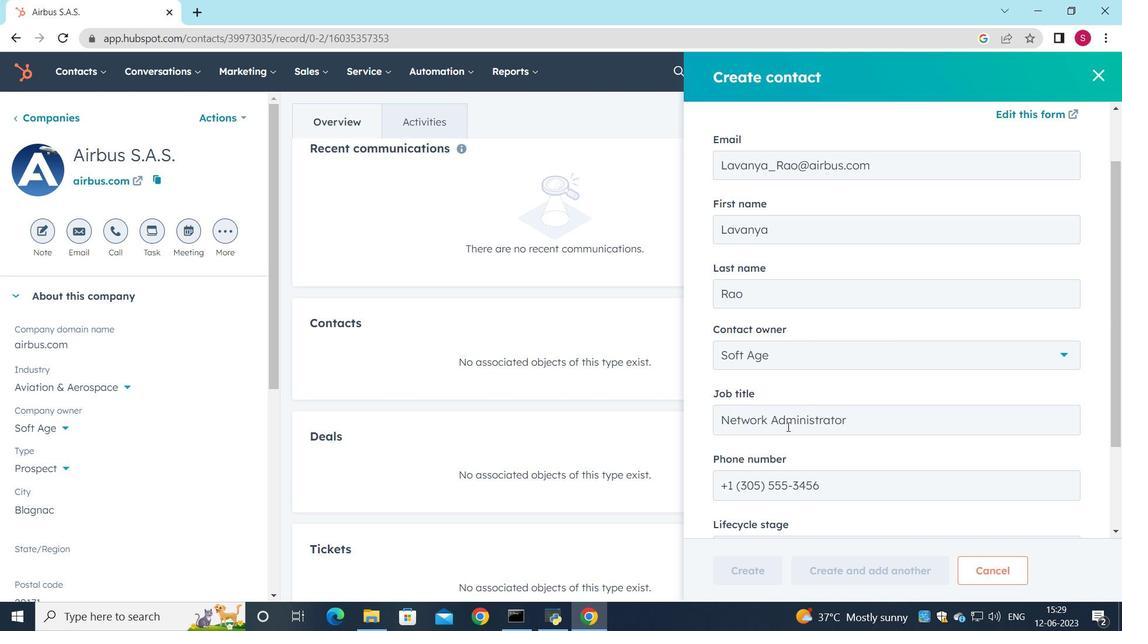 
Action: Mouse moved to (788, 432)
Screenshot: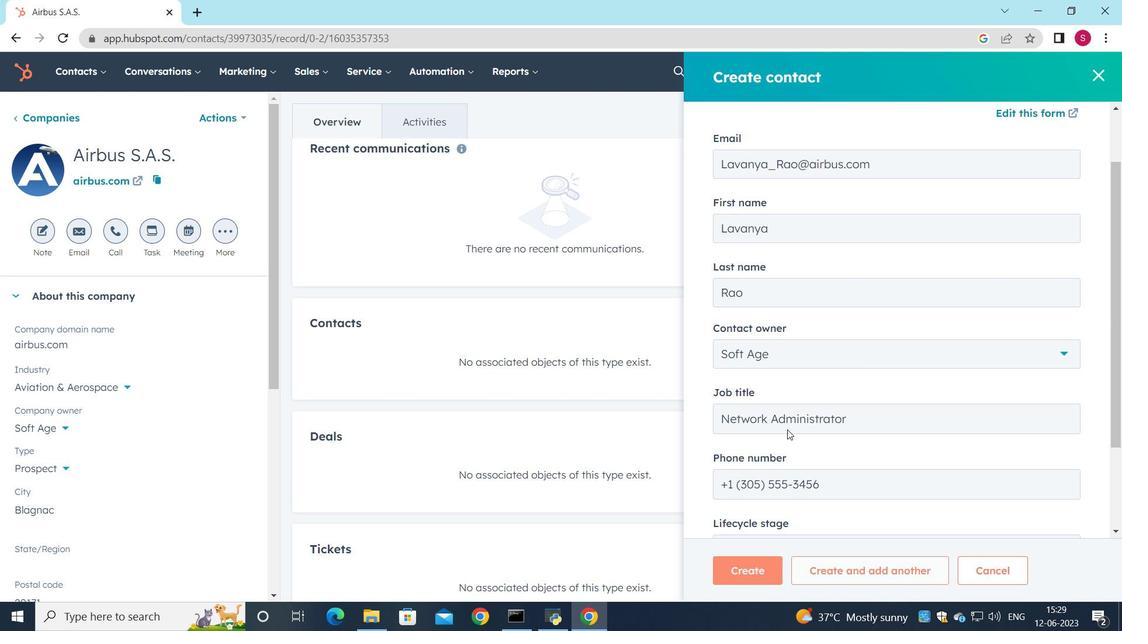
Action: Mouse scrolled (788, 431) with delta (0, 0)
Screenshot: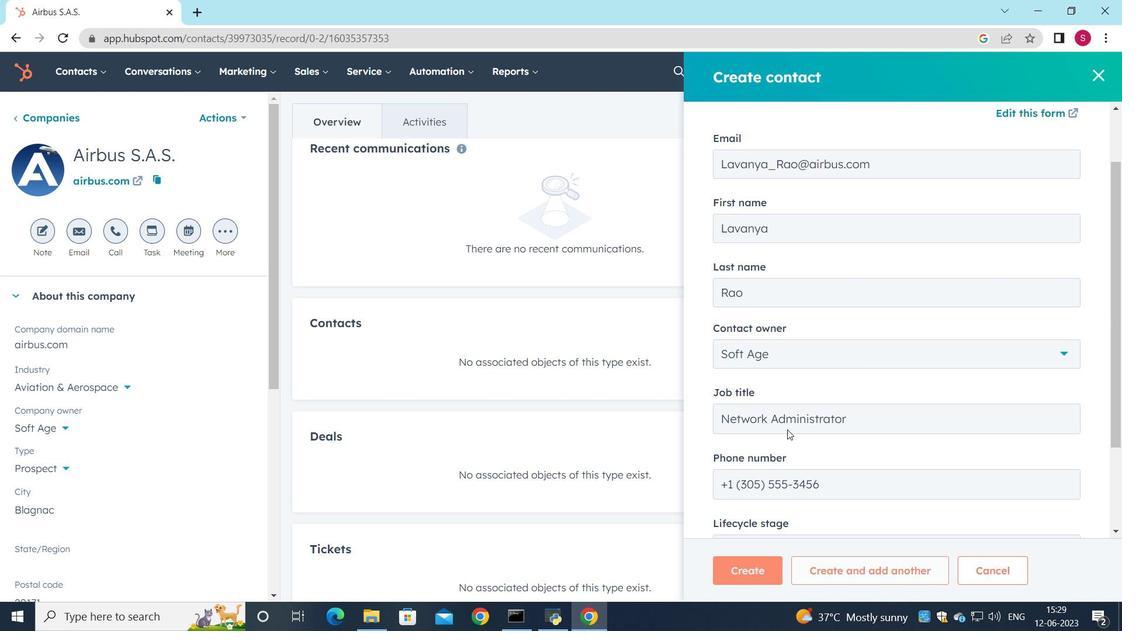 
Action: Mouse moved to (796, 433)
Screenshot: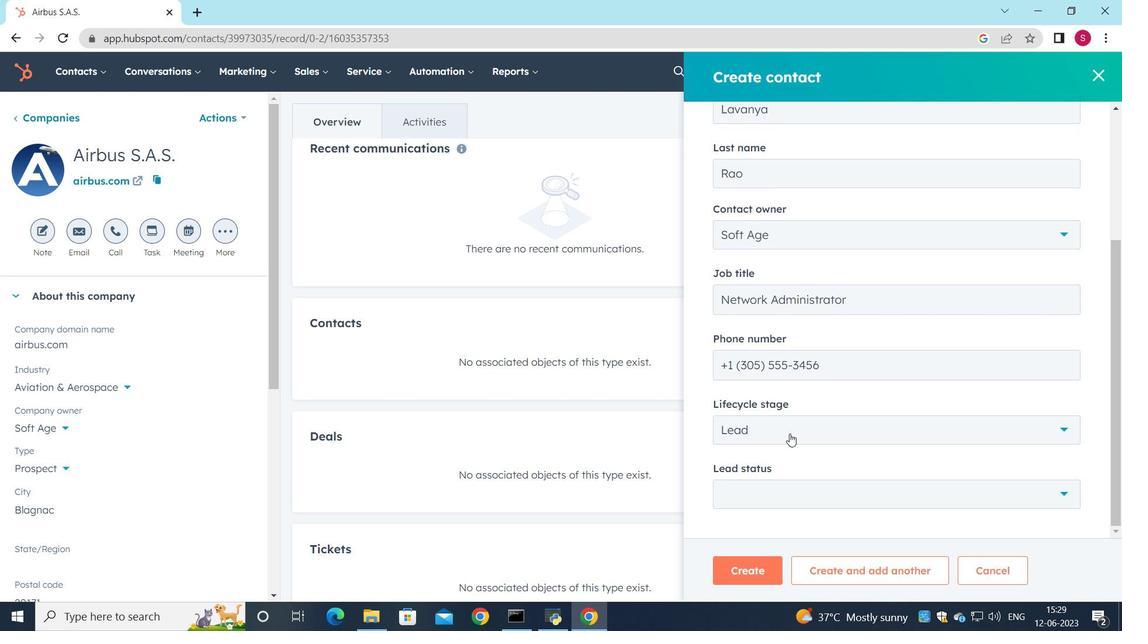 
Action: Mouse scrolled (796, 432) with delta (0, 0)
Screenshot: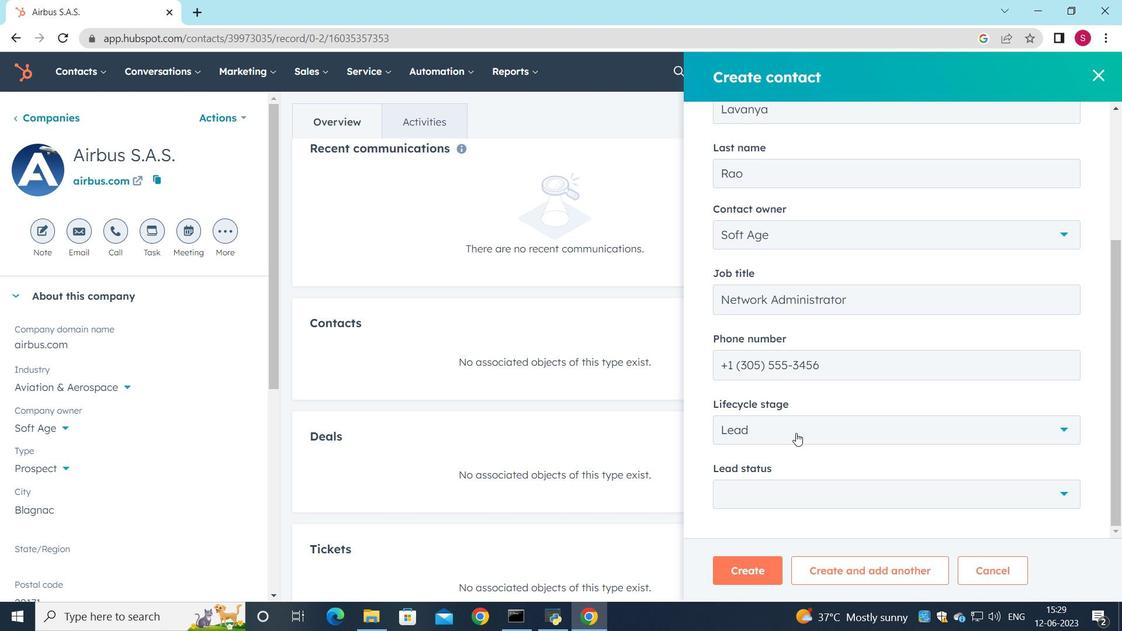 
Action: Mouse scrolled (796, 432) with delta (0, 0)
Screenshot: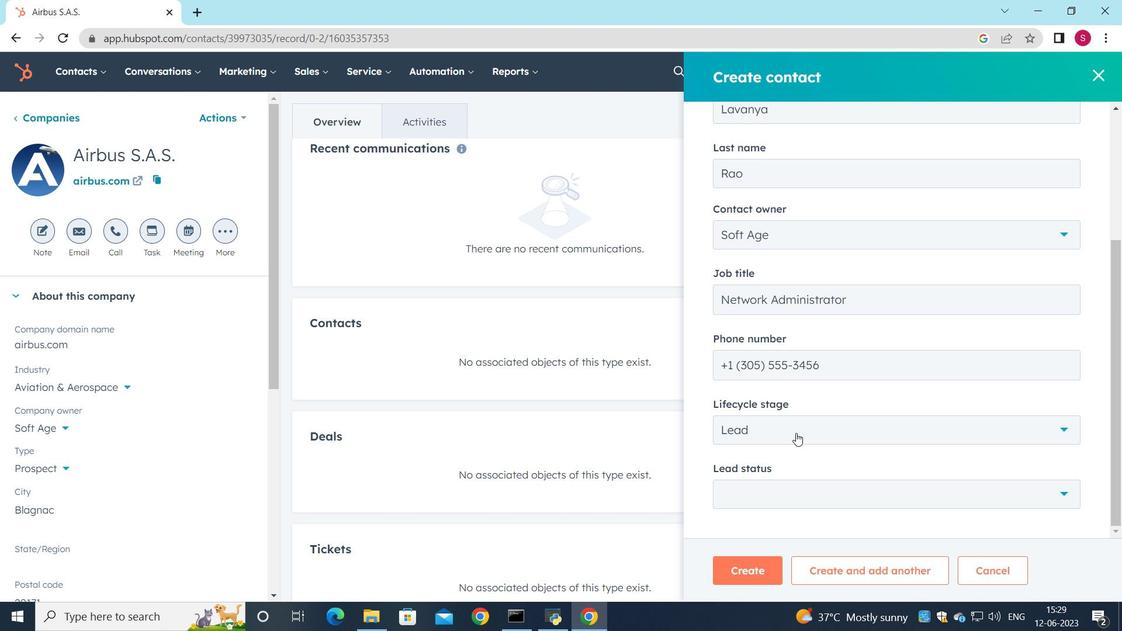
Action: Mouse moved to (1039, 492)
Screenshot: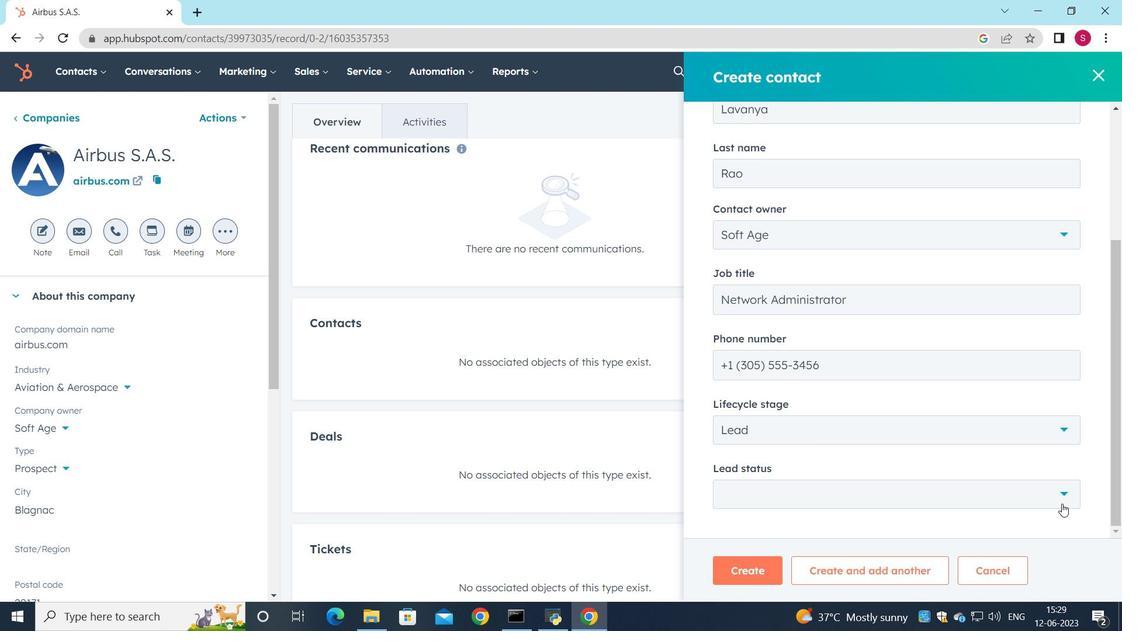 
Action: Mouse pressed left at (1039, 492)
Screenshot: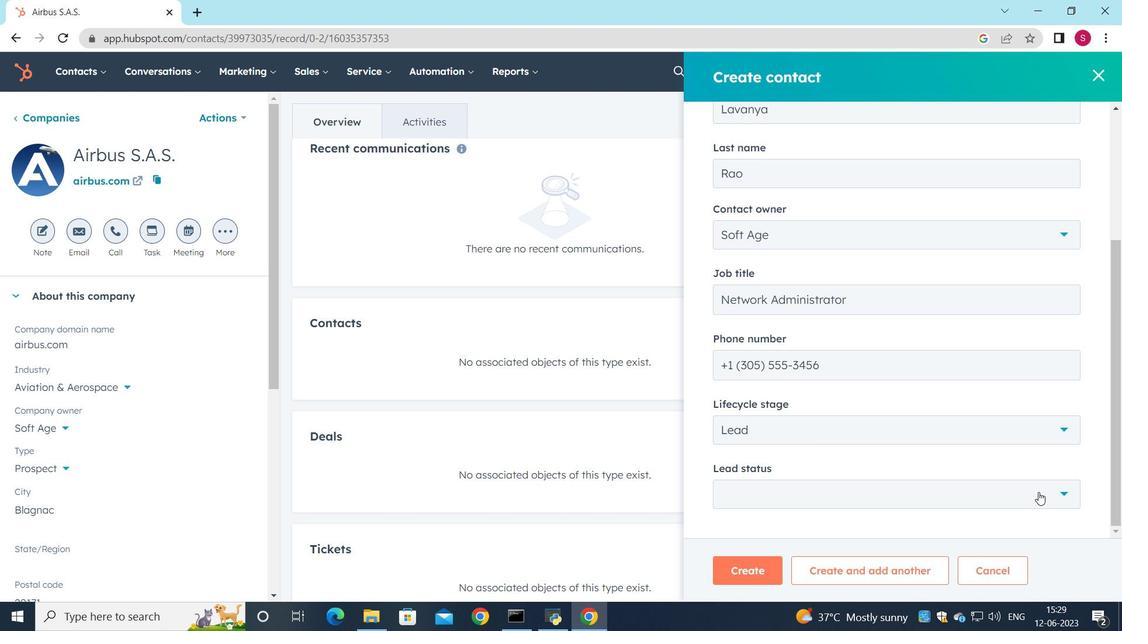
Action: Mouse moved to (790, 421)
Screenshot: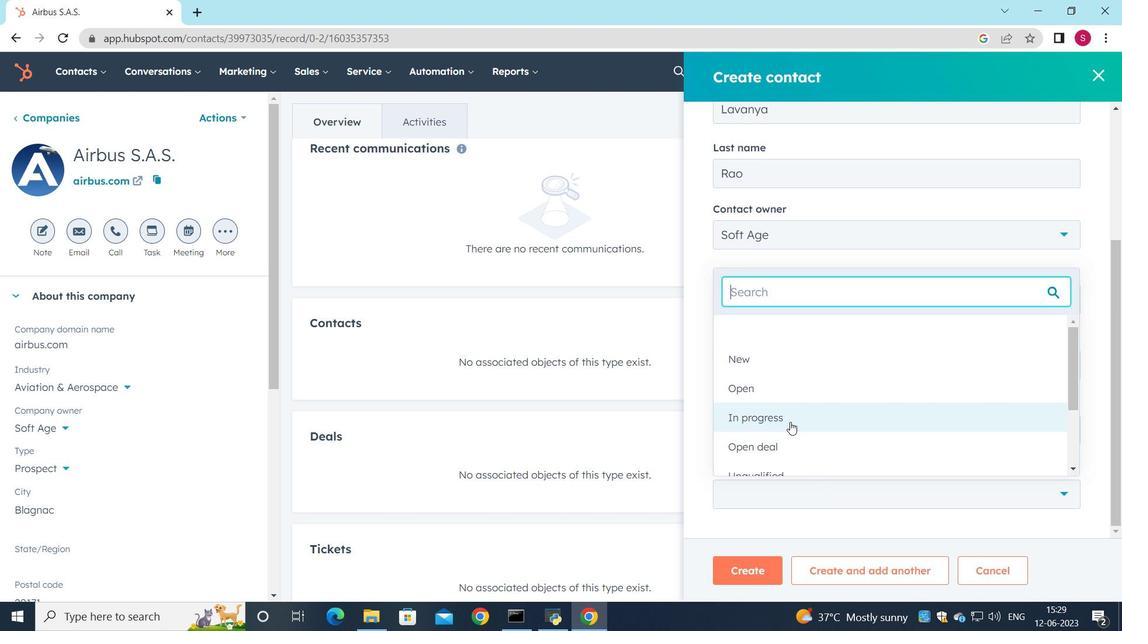 
Action: Mouse pressed left at (790, 421)
Screenshot: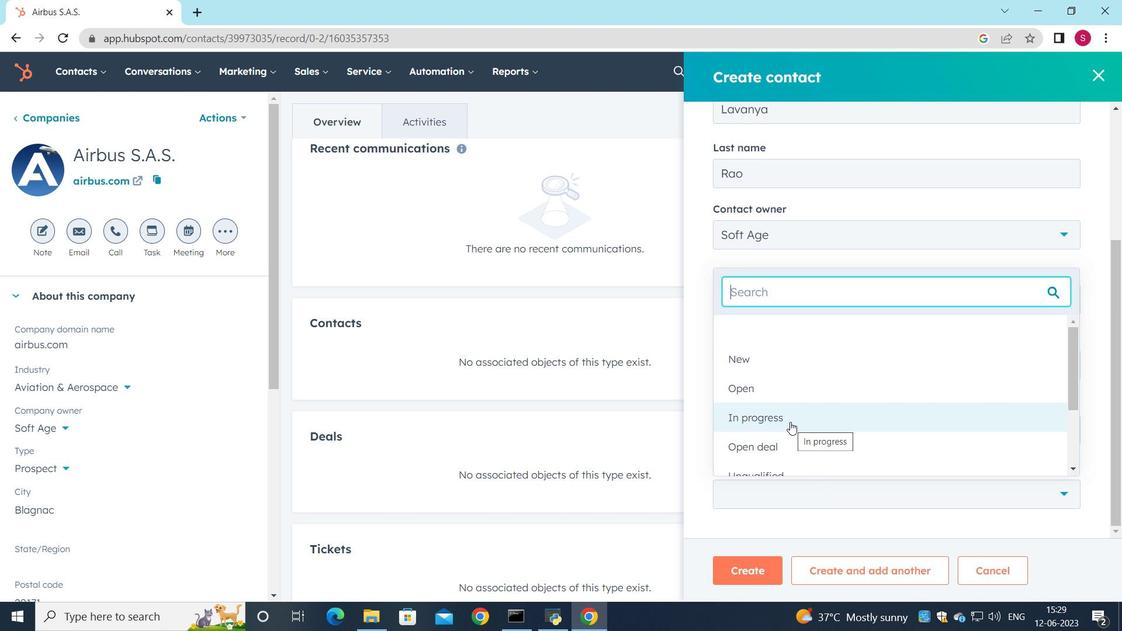 
Action: Mouse moved to (757, 558)
Screenshot: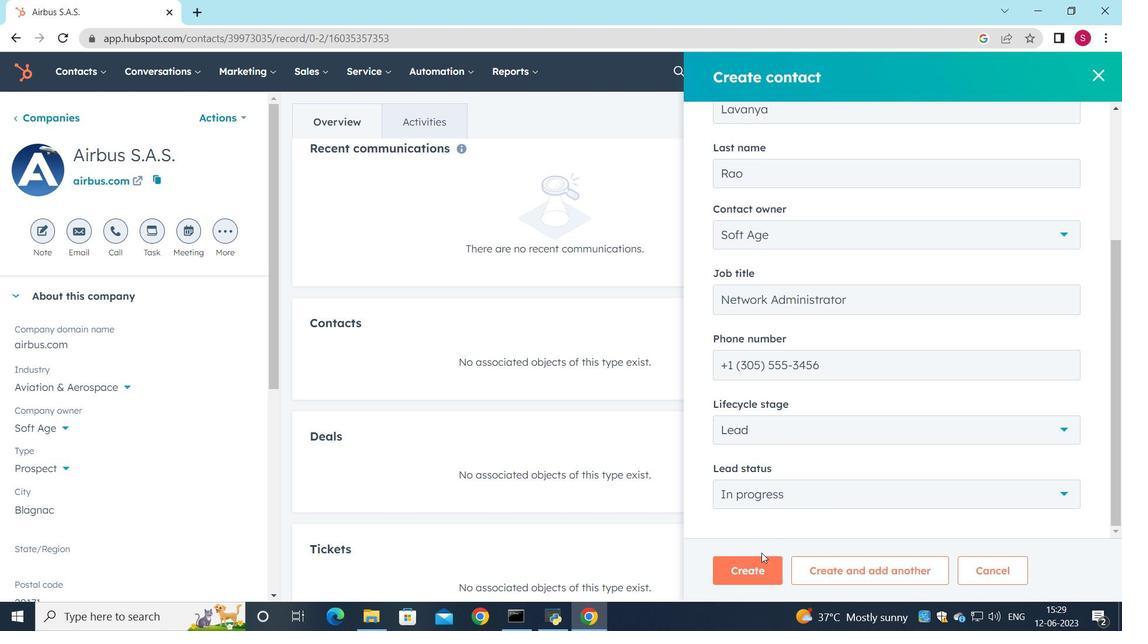 
Action: Mouse pressed left at (757, 558)
Screenshot: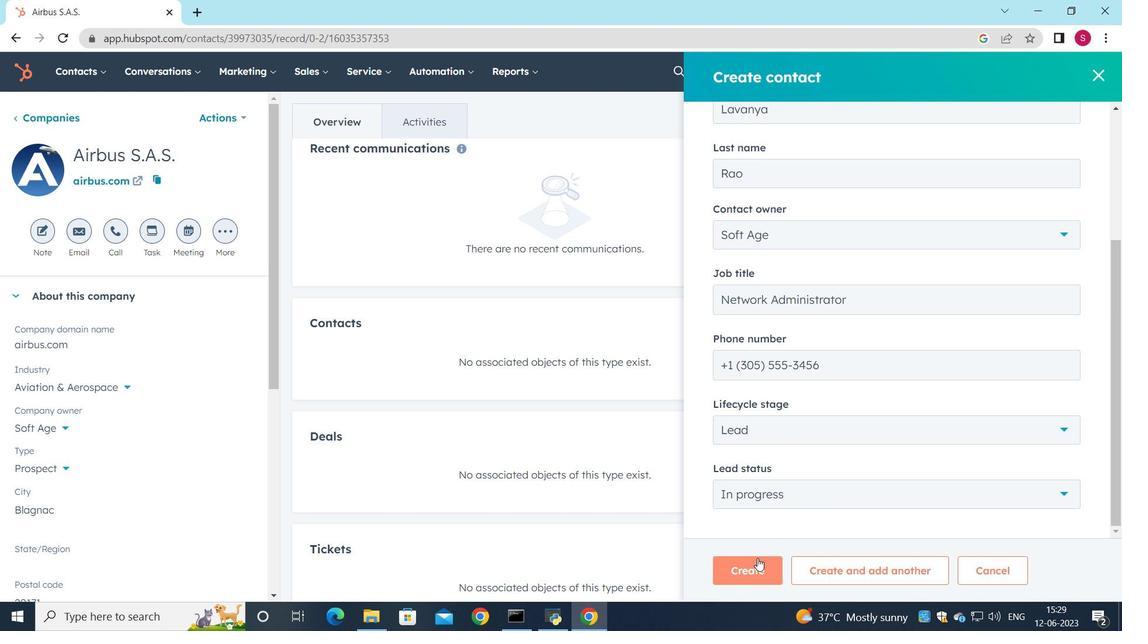 
Action: Mouse moved to (631, 423)
Screenshot: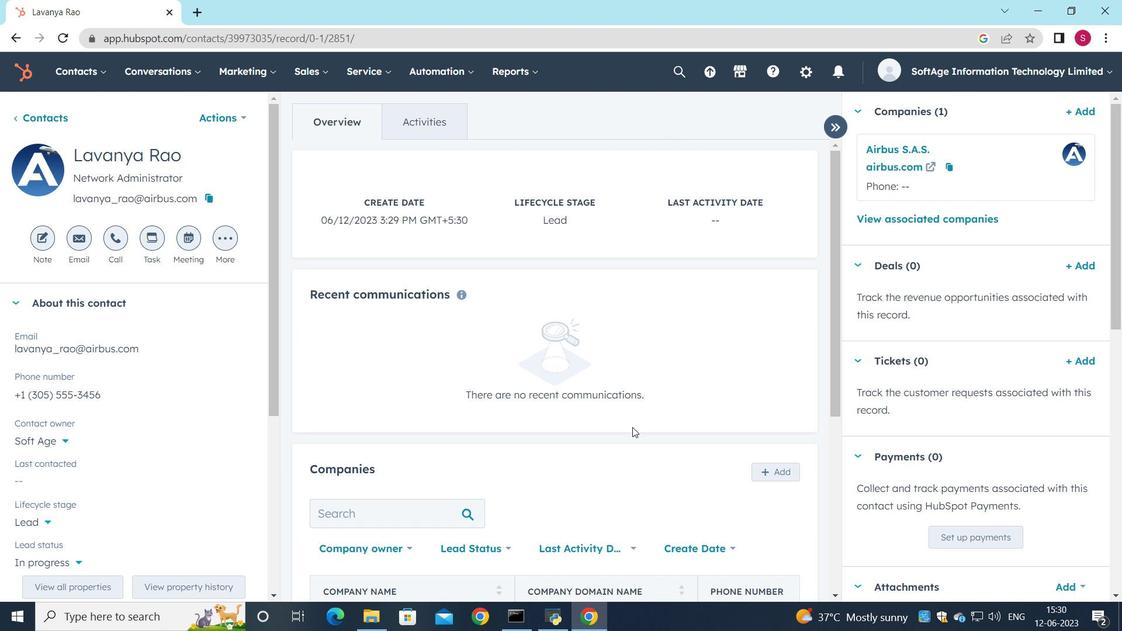 
Action: Mouse scrolled (631, 423) with delta (0, 0)
Screenshot: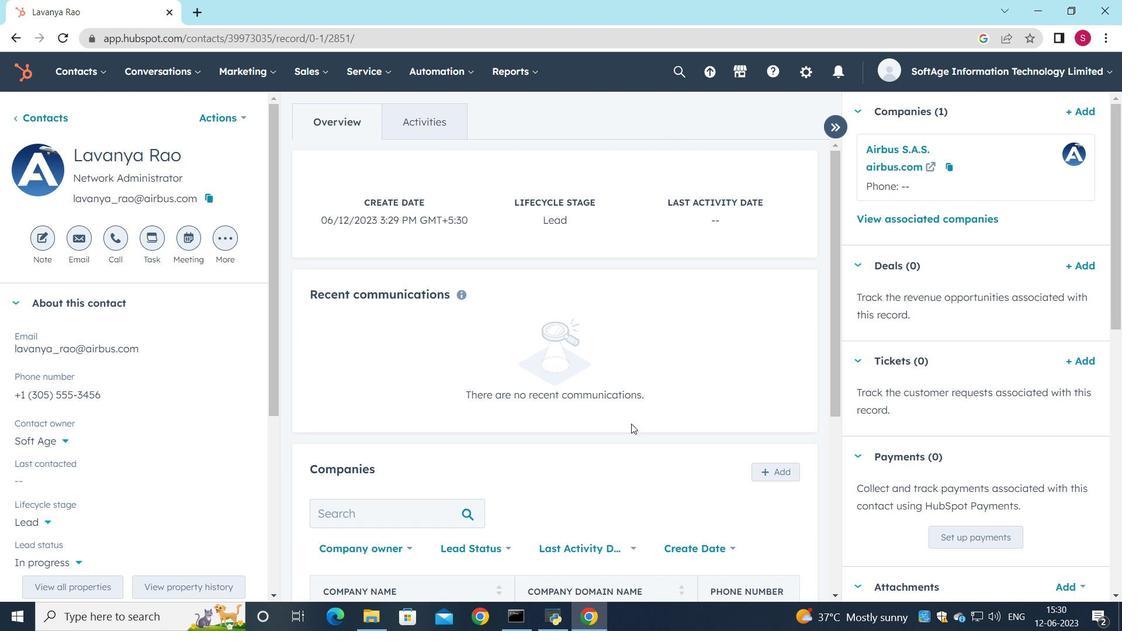 
Action: Mouse scrolled (631, 423) with delta (0, 0)
Screenshot: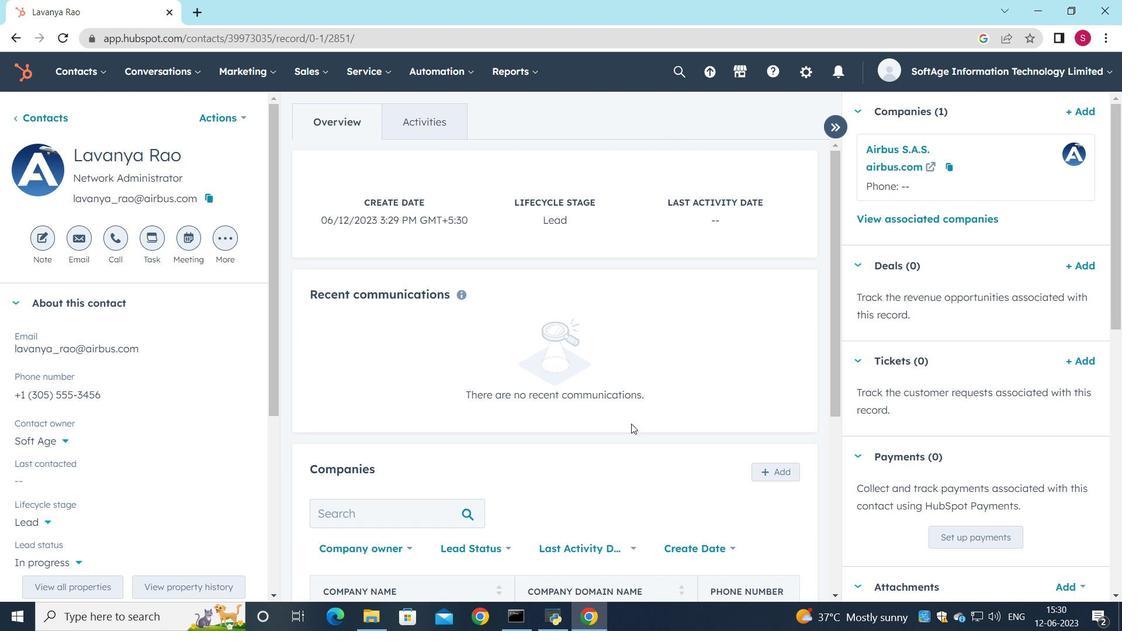
Action: Mouse moved to (631, 423)
Screenshot: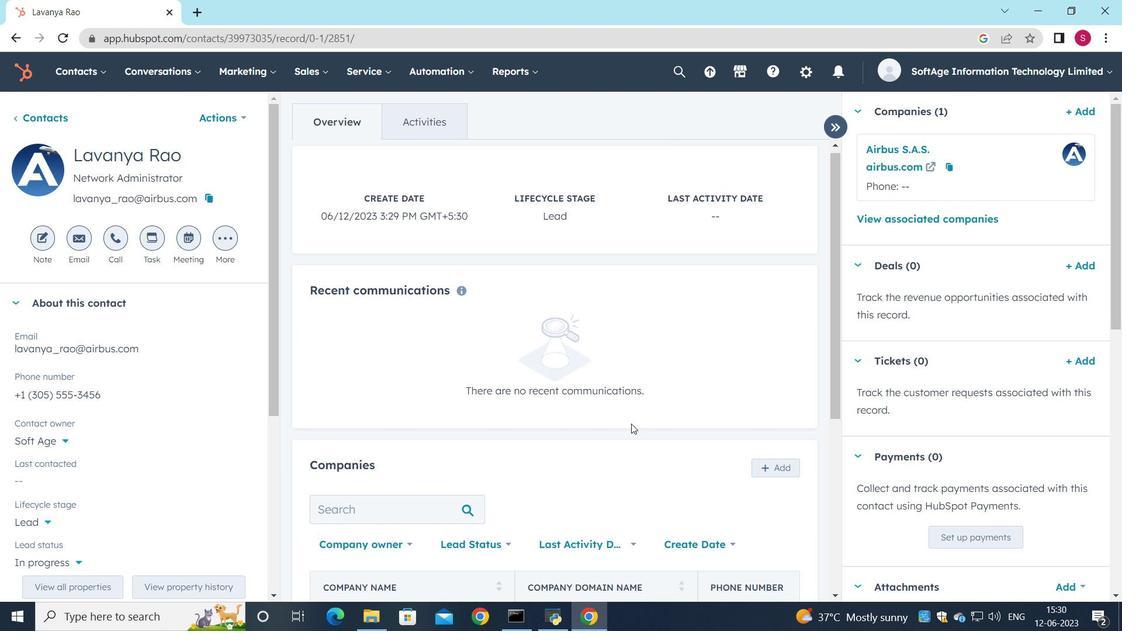 
